 Task: Find connections with filter location Encantado with filter topic #lifecoach with filter profile language Potuguese with filter current company Cognizant with filter school Delhi Public School, Ranchi with filter industry Photography with filter service category Copywriting with filter keywords title Director of First Impressions
Action: Mouse moved to (516, 96)
Screenshot: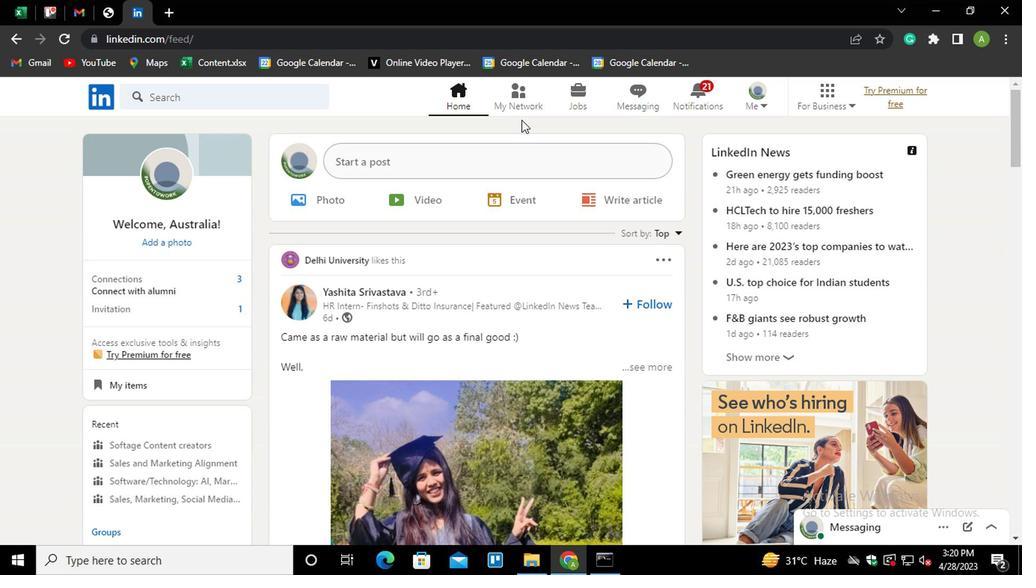 
Action: Mouse pressed left at (516, 96)
Screenshot: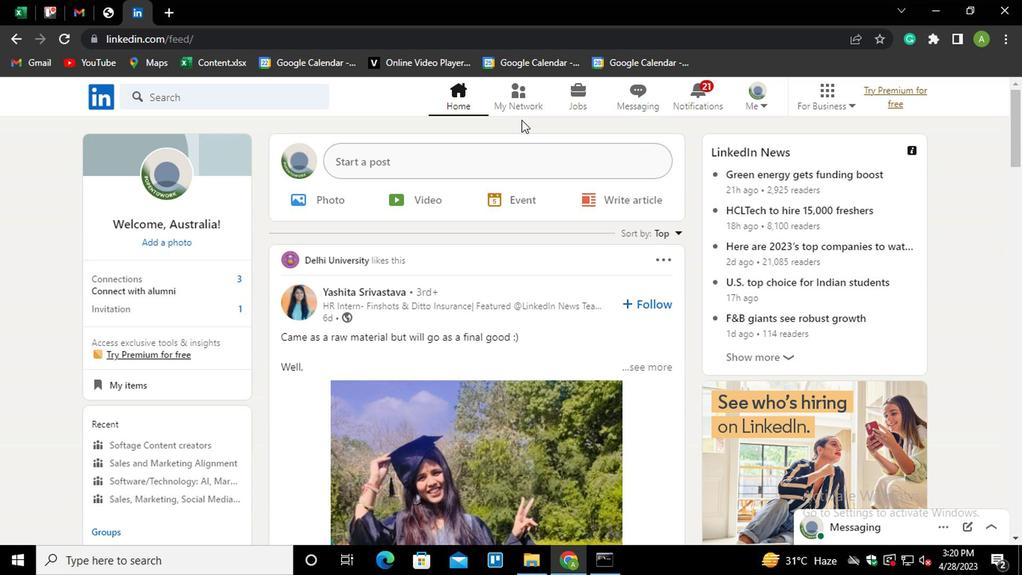 
Action: Mouse moved to (156, 186)
Screenshot: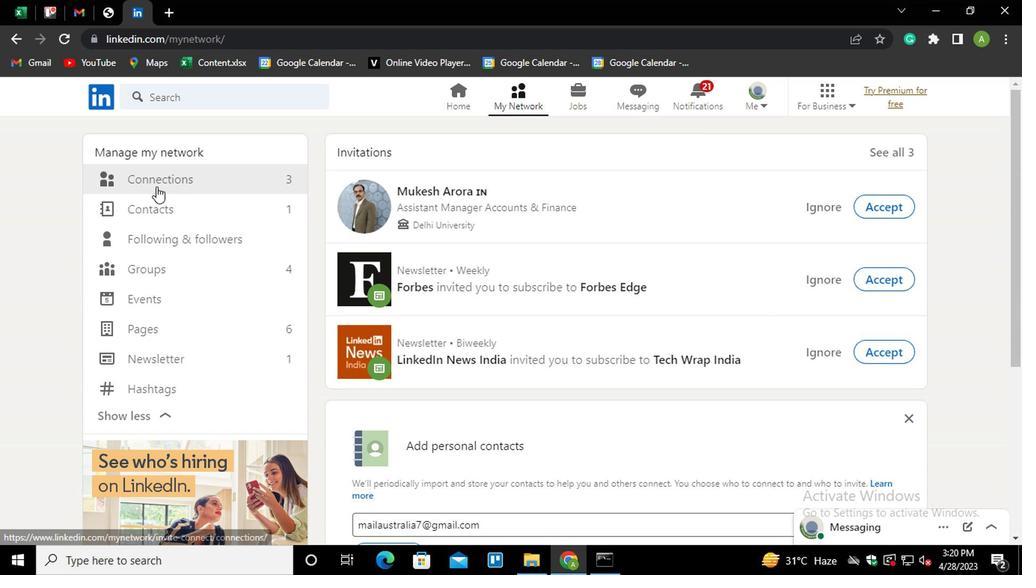 
Action: Mouse pressed left at (156, 186)
Screenshot: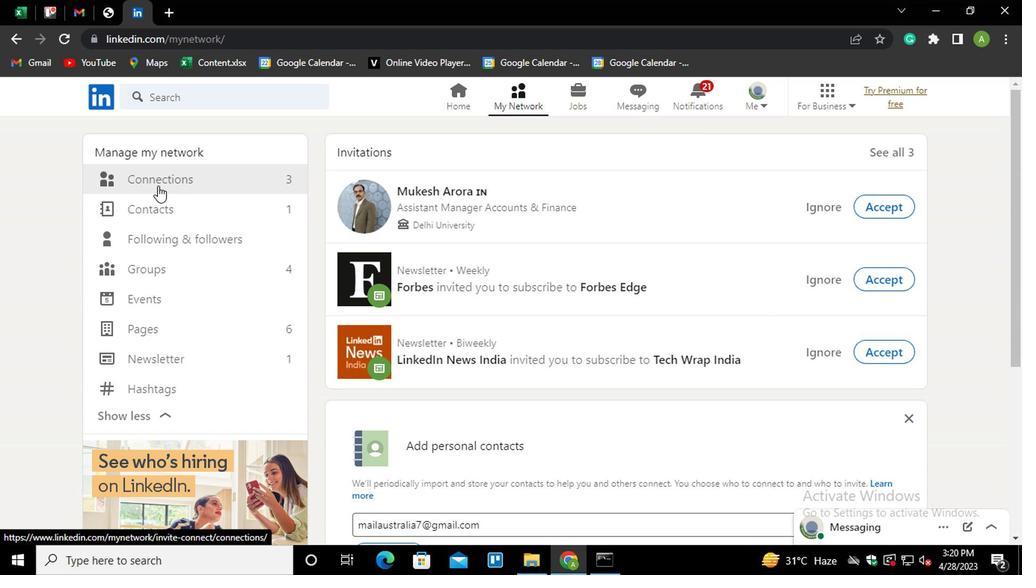
Action: Mouse moved to (639, 184)
Screenshot: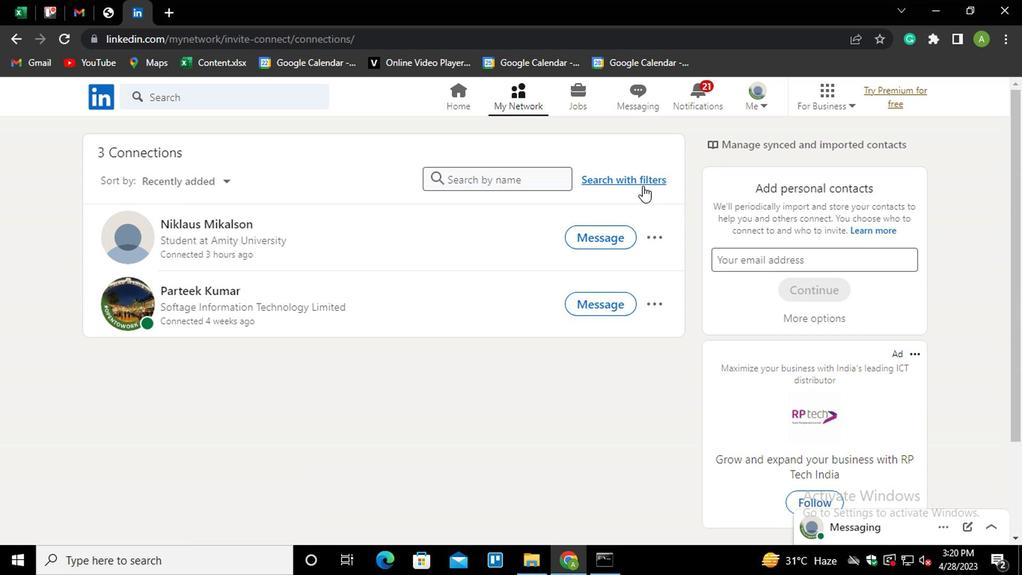 
Action: Mouse pressed left at (639, 184)
Screenshot: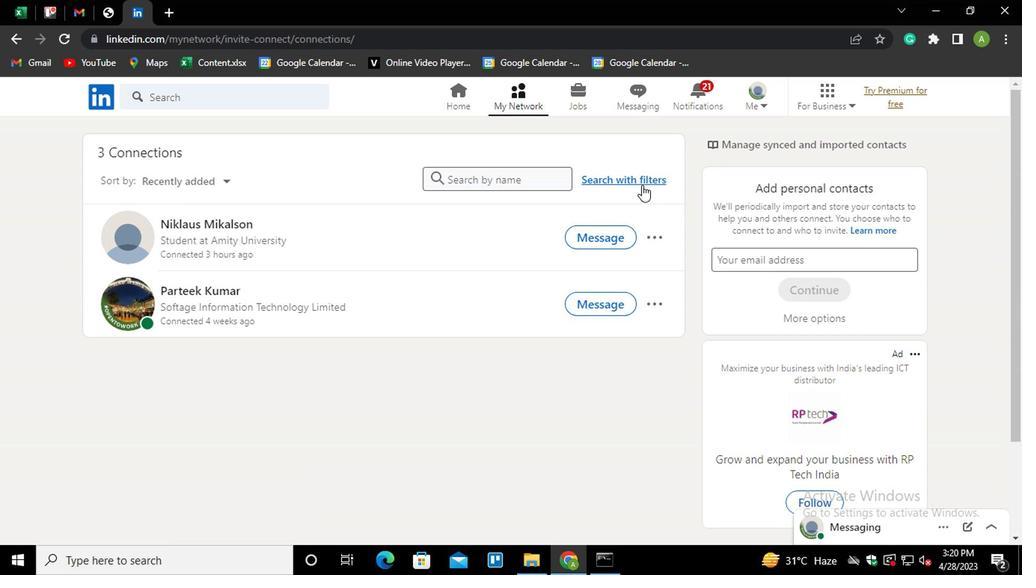 
Action: Mouse moved to (553, 138)
Screenshot: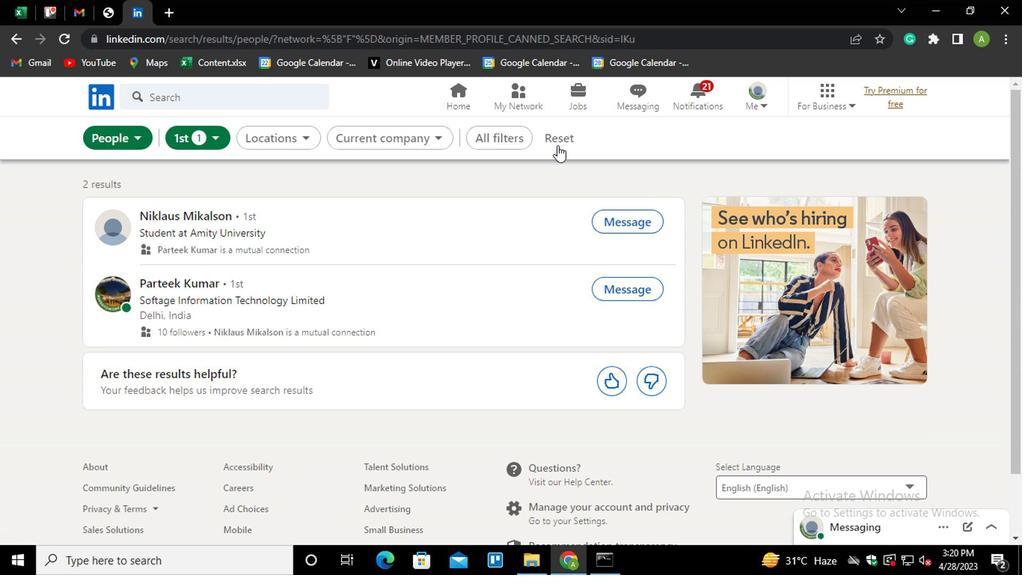 
Action: Mouse pressed left at (553, 138)
Screenshot: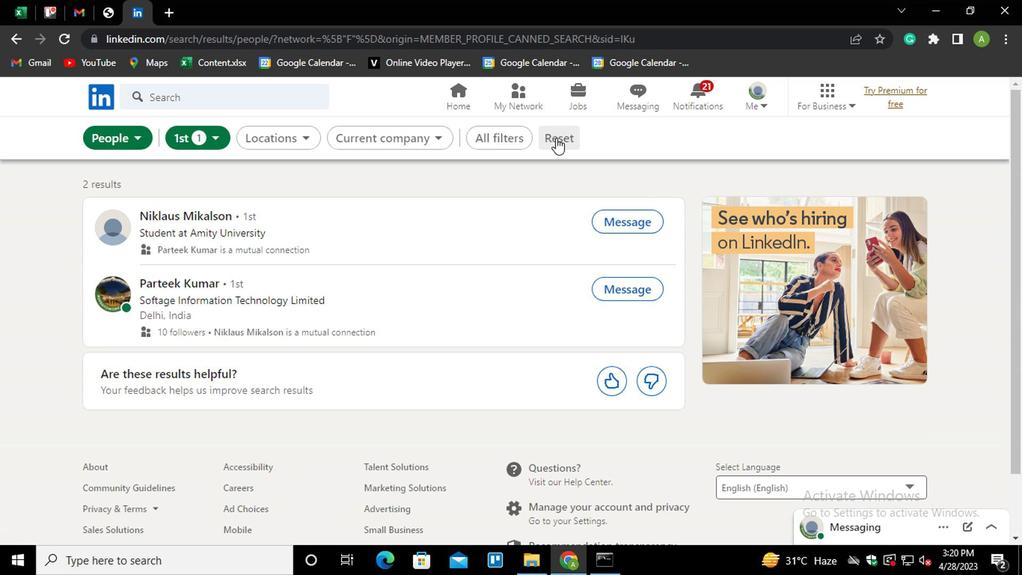 
Action: Mouse moved to (537, 141)
Screenshot: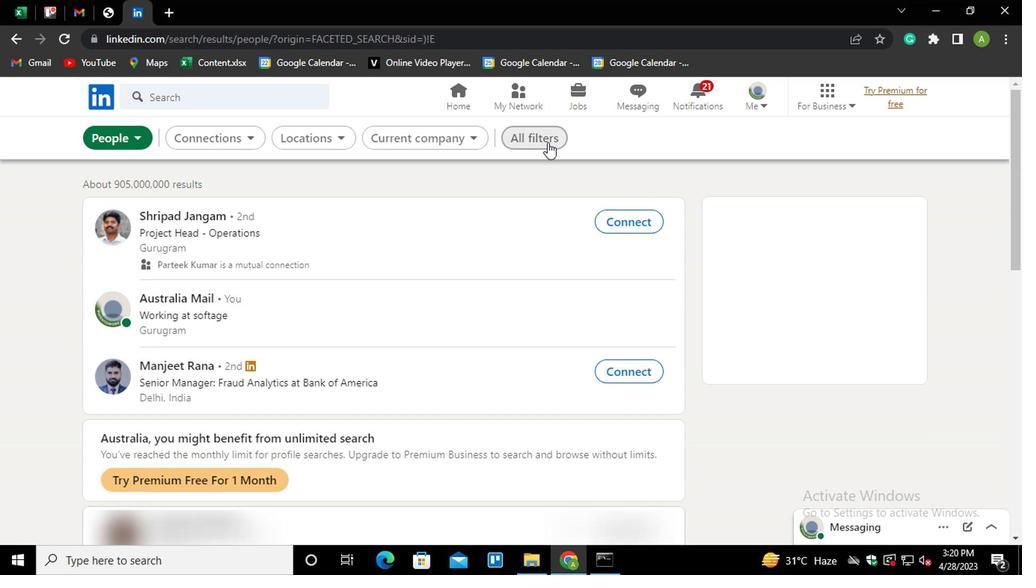 
Action: Mouse pressed left at (537, 141)
Screenshot: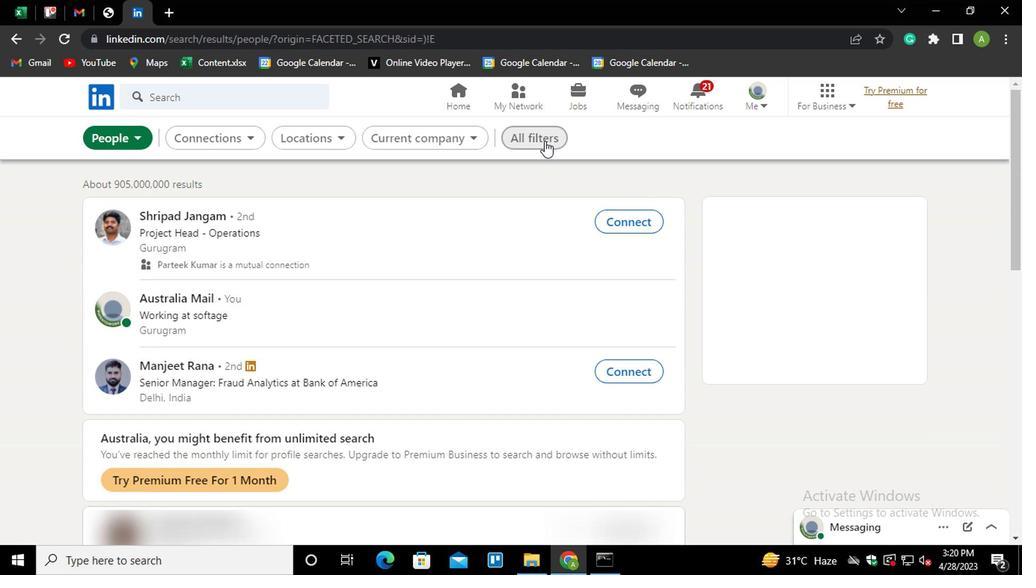 
Action: Mouse moved to (741, 283)
Screenshot: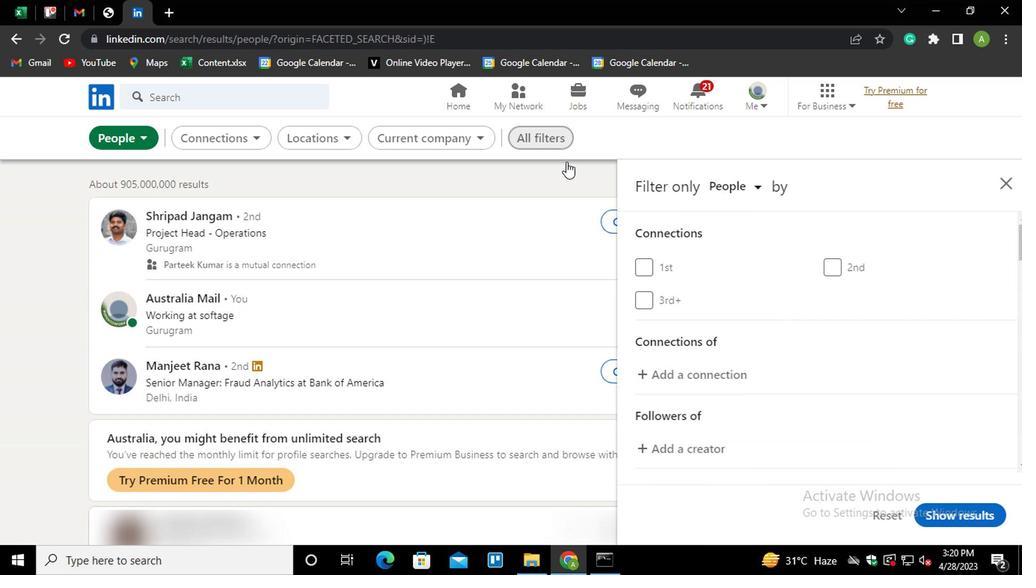 
Action: Mouse scrolled (741, 283) with delta (0, 0)
Screenshot: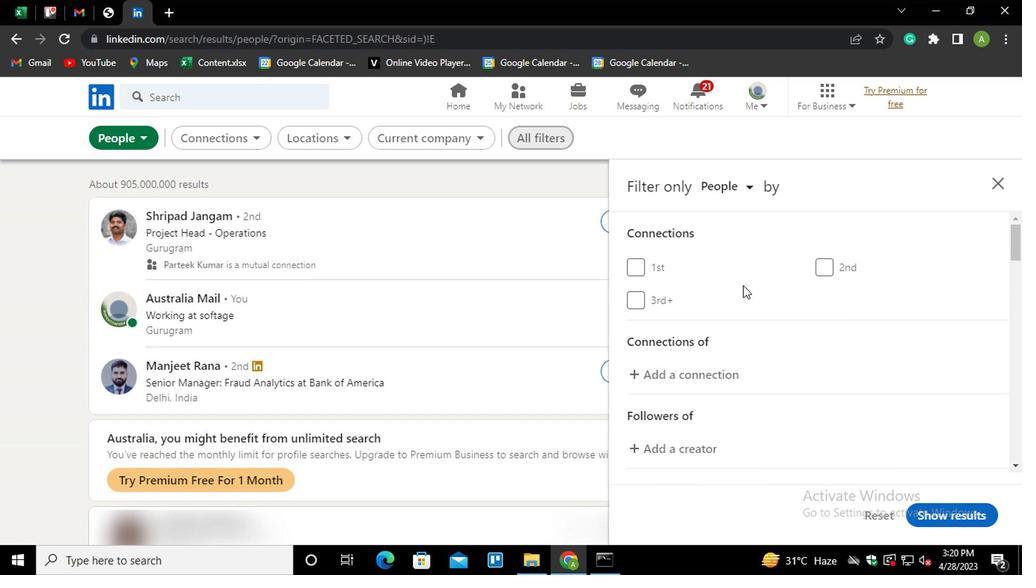 
Action: Mouse scrolled (741, 283) with delta (0, 0)
Screenshot: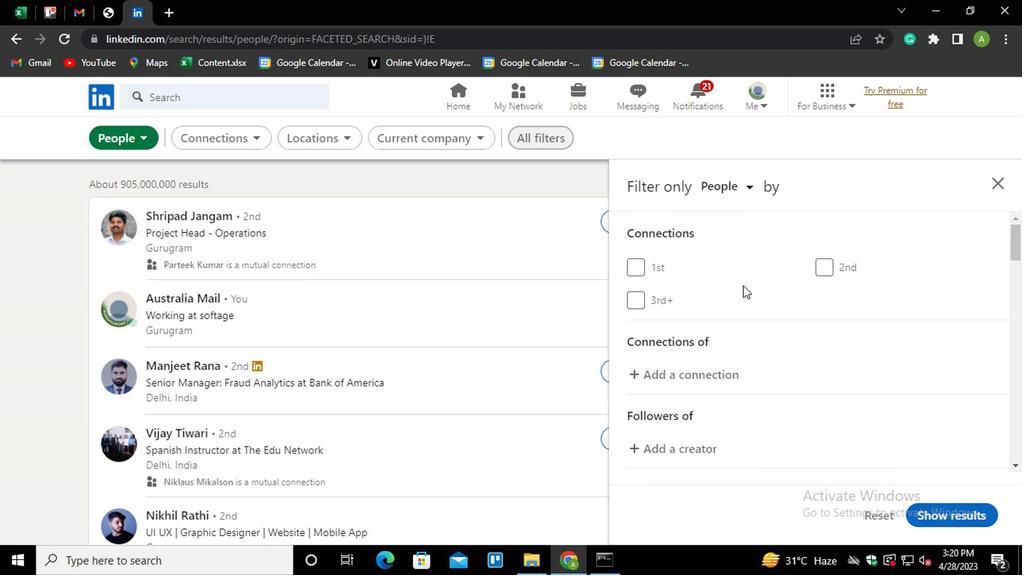 
Action: Mouse scrolled (741, 283) with delta (0, 0)
Screenshot: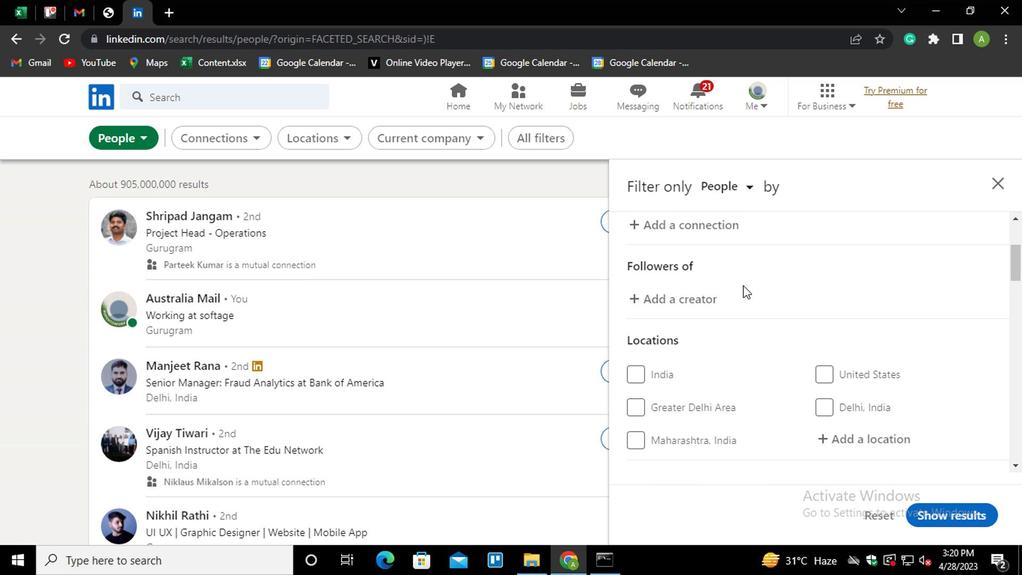
Action: Mouse moved to (835, 357)
Screenshot: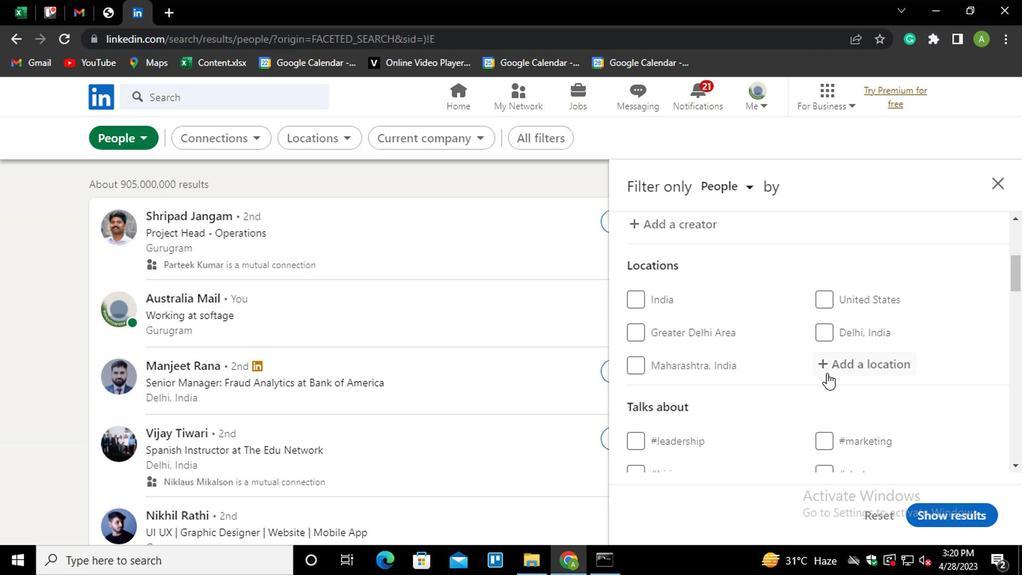
Action: Mouse pressed left at (835, 357)
Screenshot: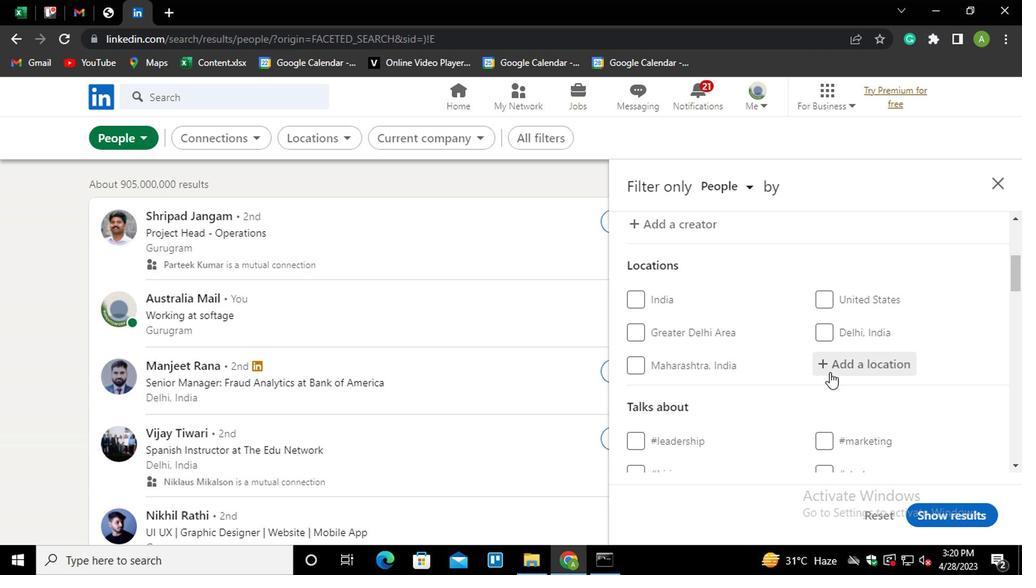 
Action: Key pressed <Key.shift>
Screenshot: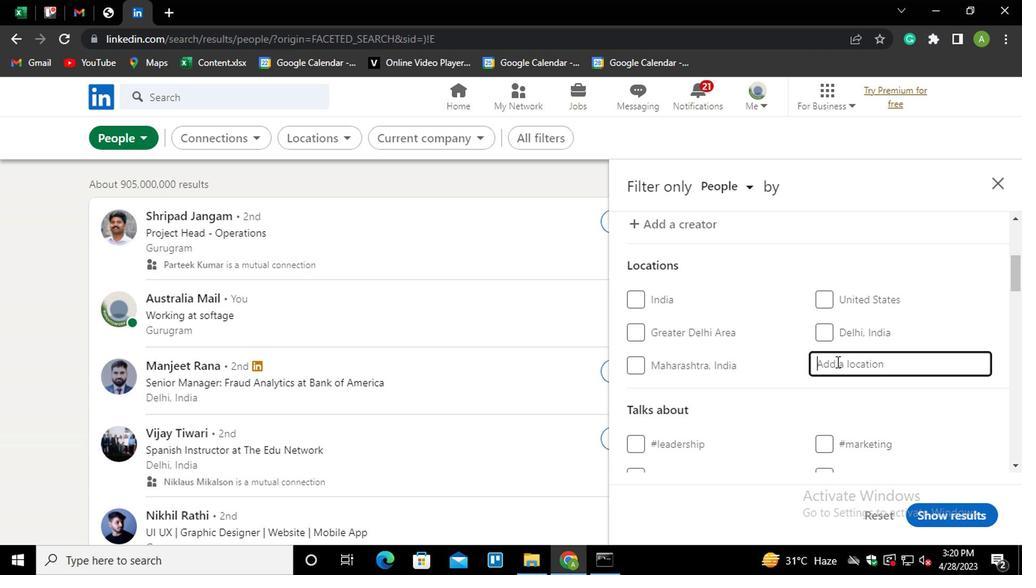 
Action: Mouse moved to (835, 357)
Screenshot: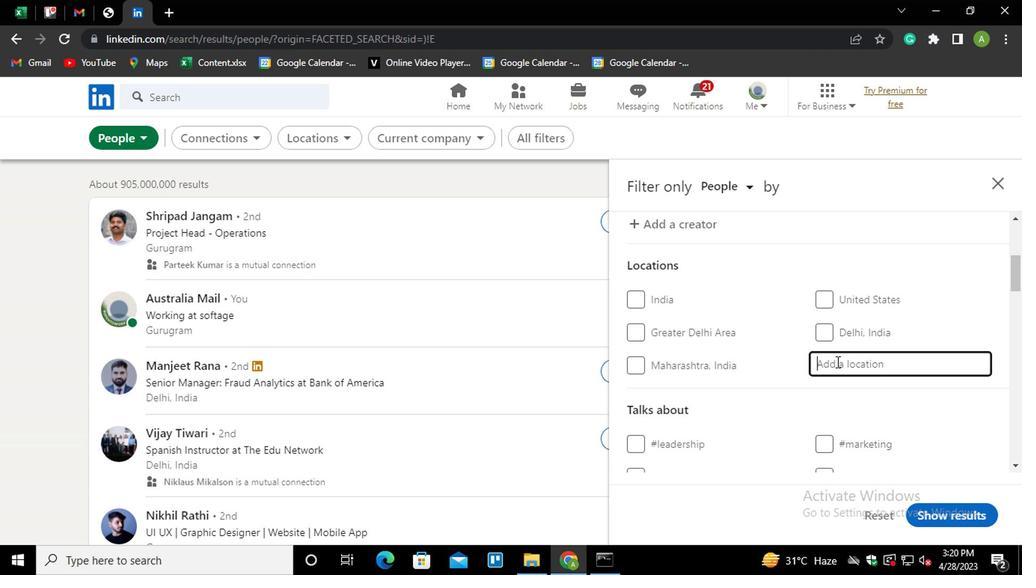 
Action: Key pressed ENCANTADIO<Key.backspace><Key.backspace>O<Key.down><Key.enter>
Screenshot: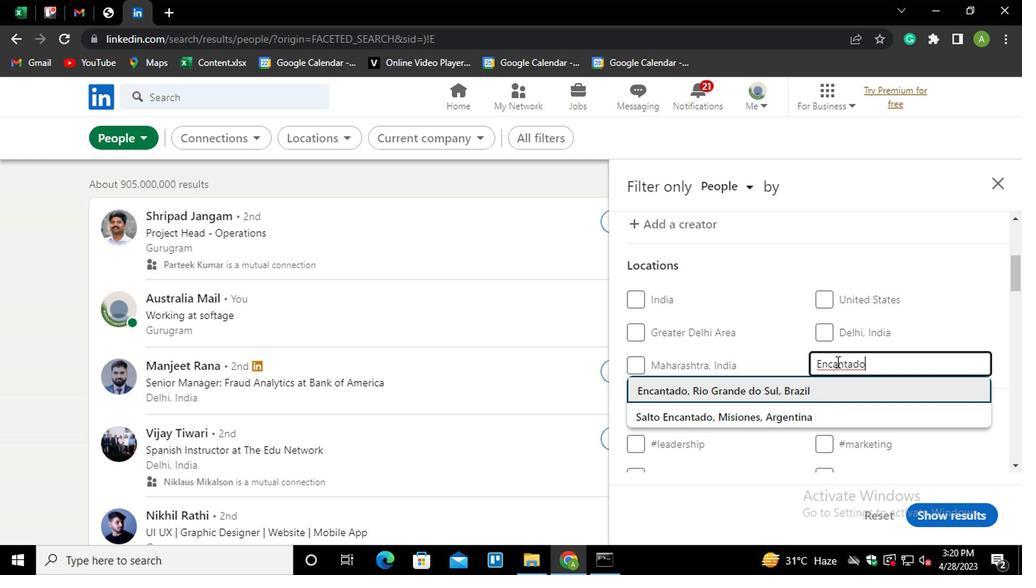 
Action: Mouse scrolled (835, 357) with delta (0, 0)
Screenshot: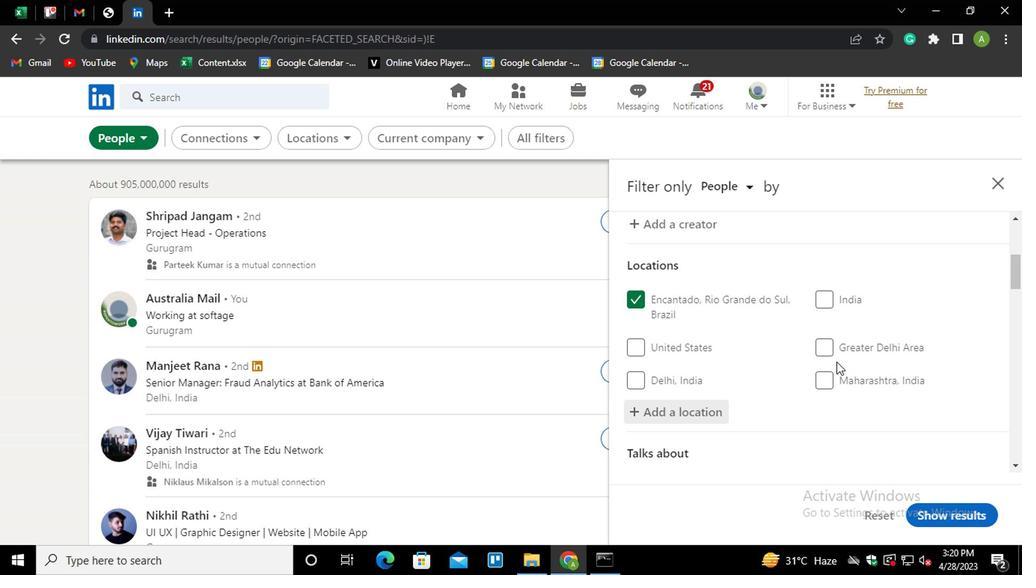 
Action: Mouse scrolled (835, 357) with delta (0, 0)
Screenshot: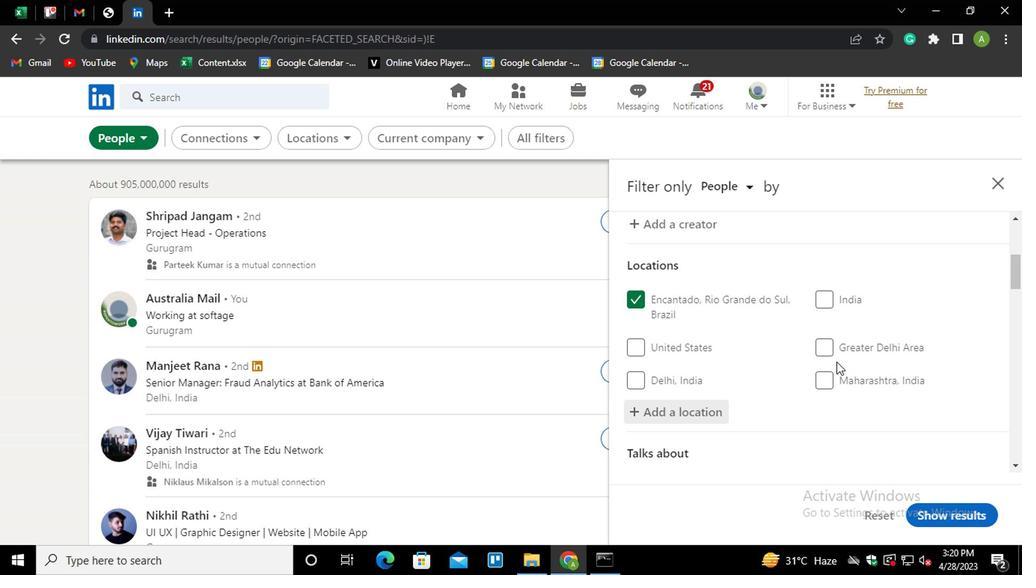 
Action: Mouse moved to (837, 398)
Screenshot: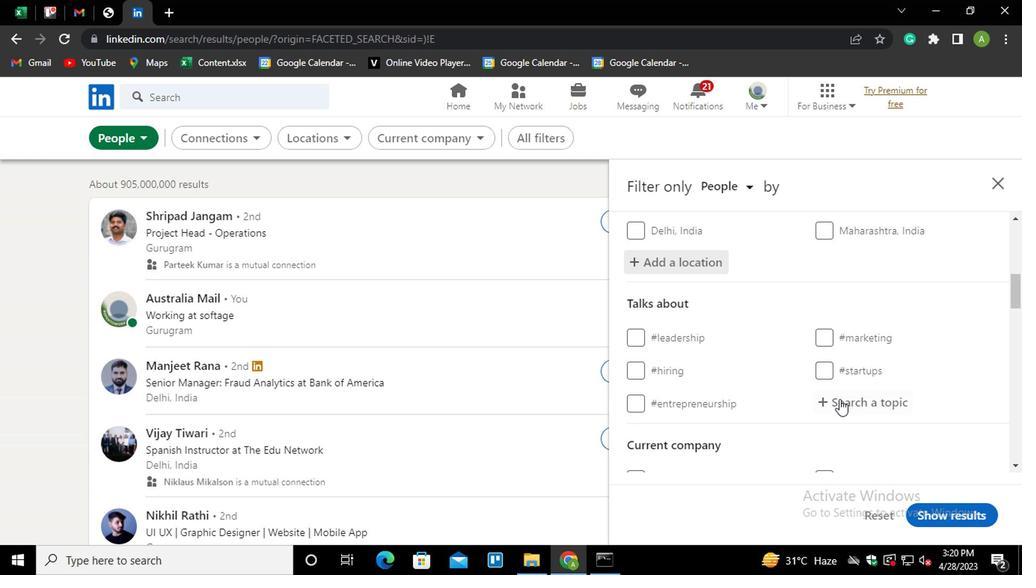
Action: Mouse pressed left at (837, 398)
Screenshot: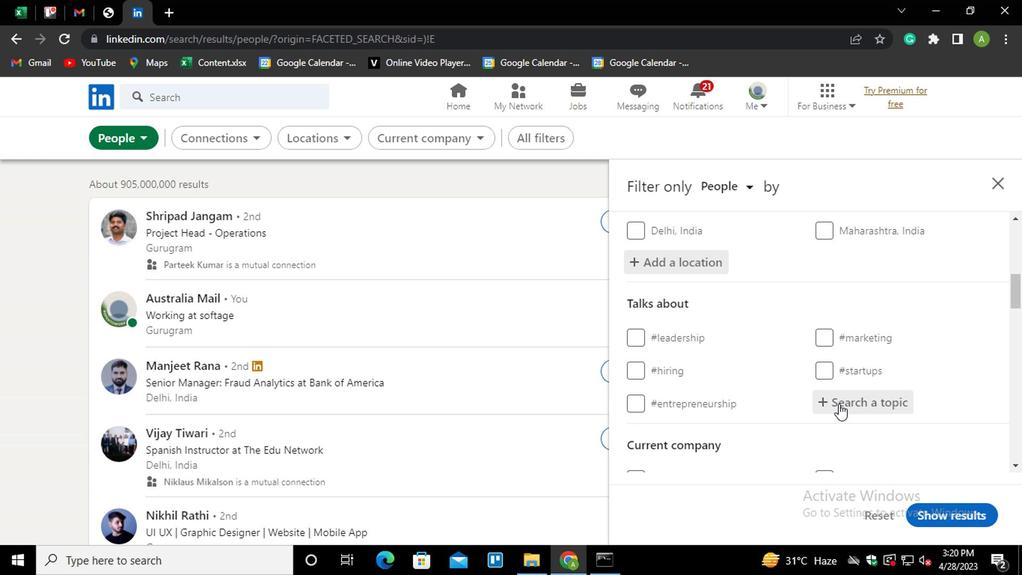 
Action: Mouse moved to (836, 399)
Screenshot: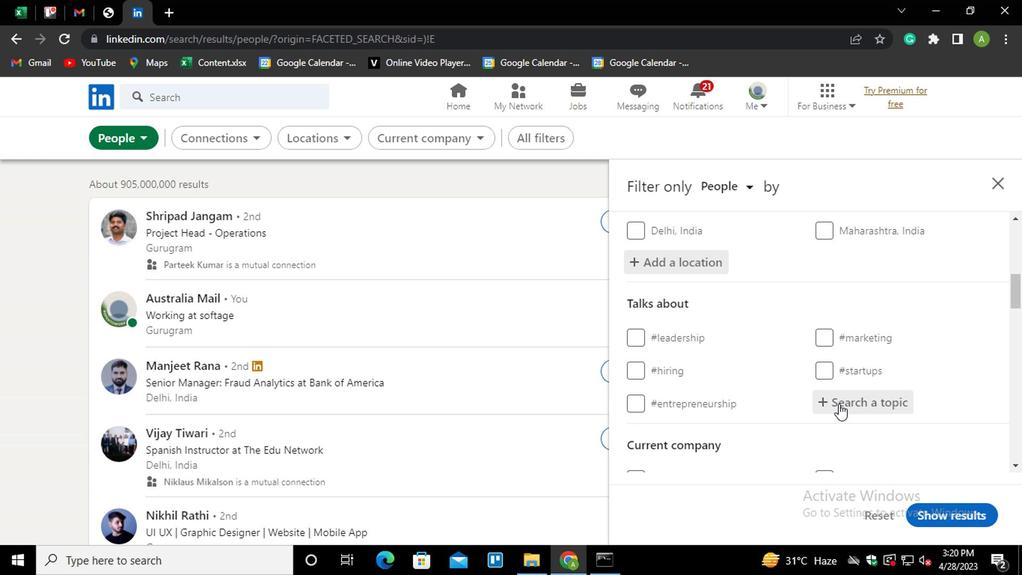 
Action: Key pressed LIFECOACH<Key.down><Key.enter>
Screenshot: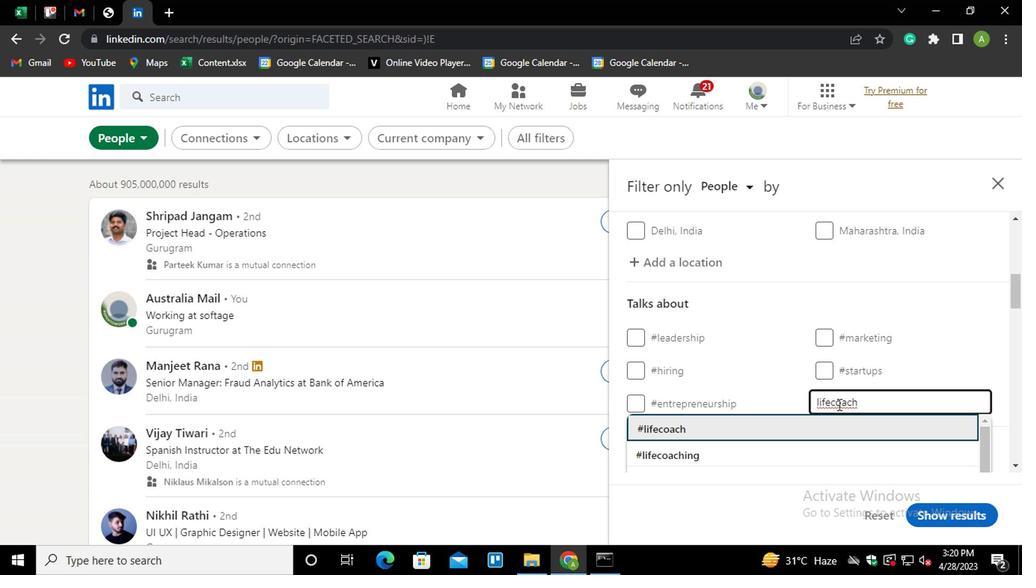 
Action: Mouse scrolled (836, 398) with delta (0, 0)
Screenshot: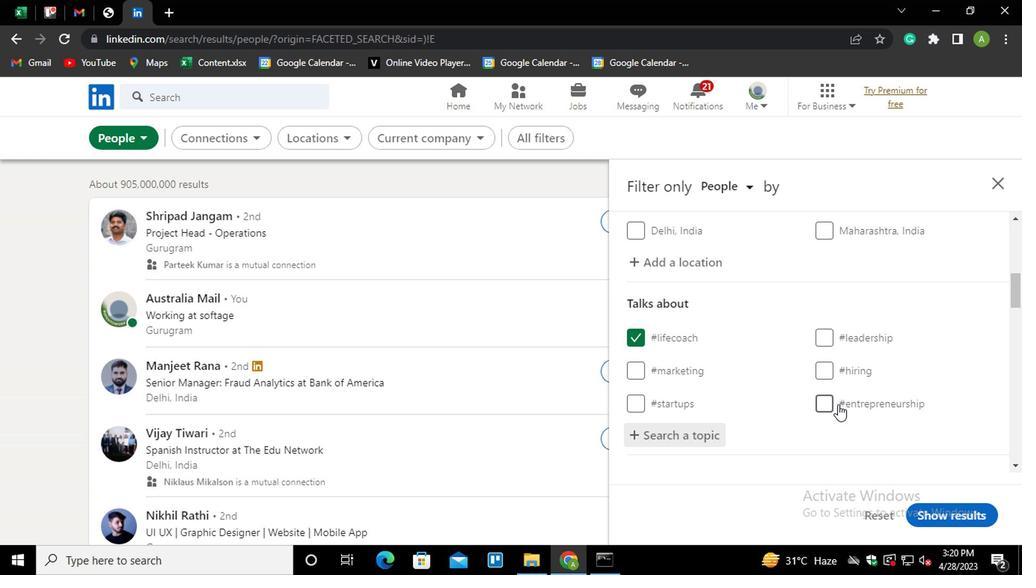 
Action: Mouse scrolled (836, 398) with delta (0, 0)
Screenshot: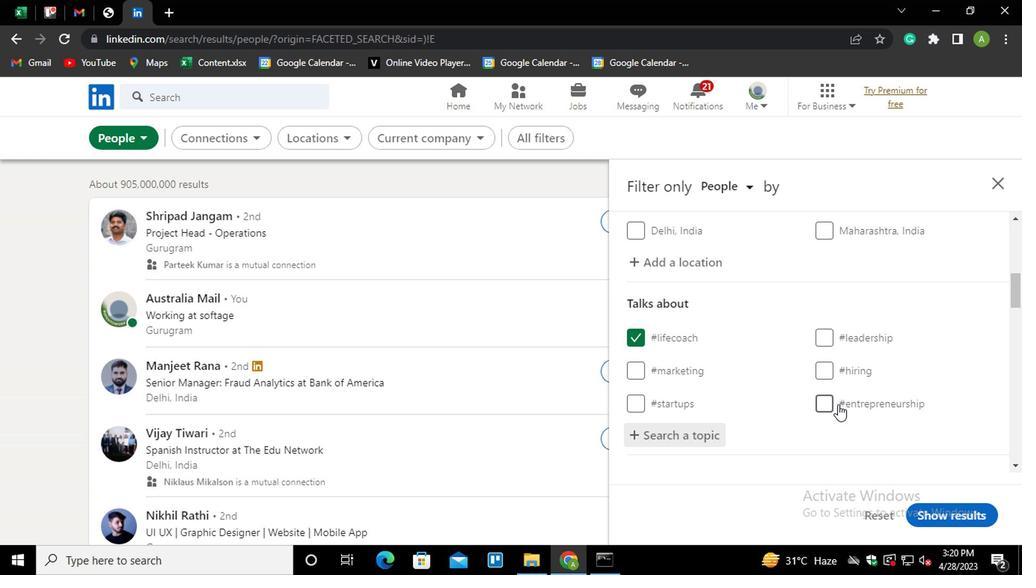 
Action: Mouse scrolled (836, 398) with delta (0, 0)
Screenshot: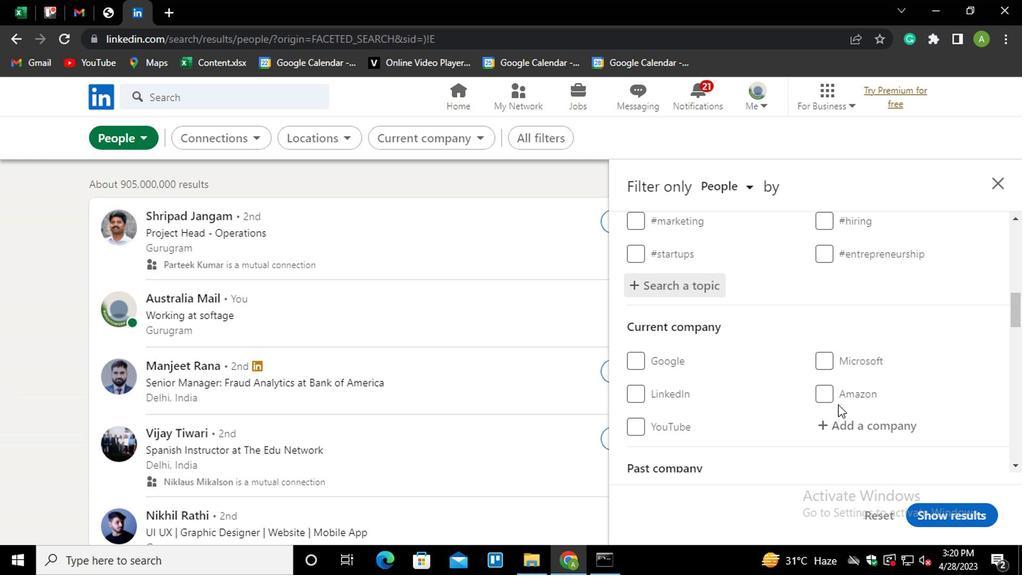 
Action: Mouse moved to (837, 399)
Screenshot: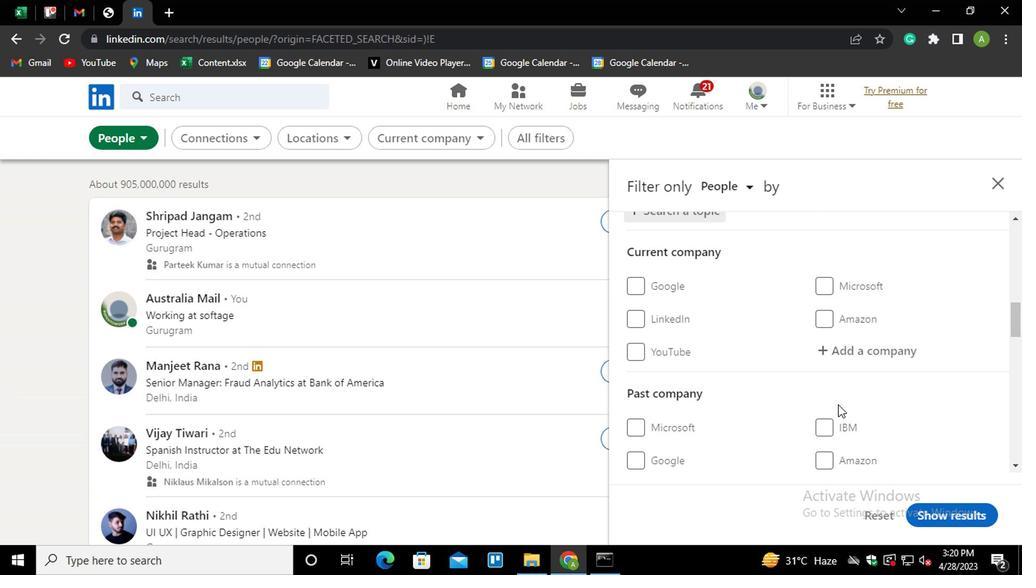 
Action: Mouse scrolled (837, 398) with delta (0, 0)
Screenshot: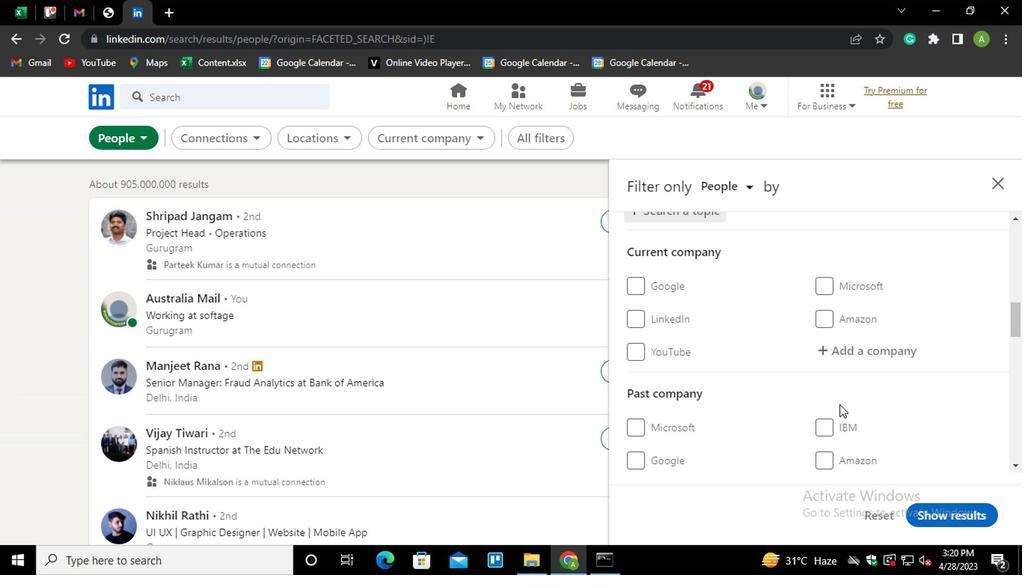 
Action: Mouse scrolled (837, 398) with delta (0, 0)
Screenshot: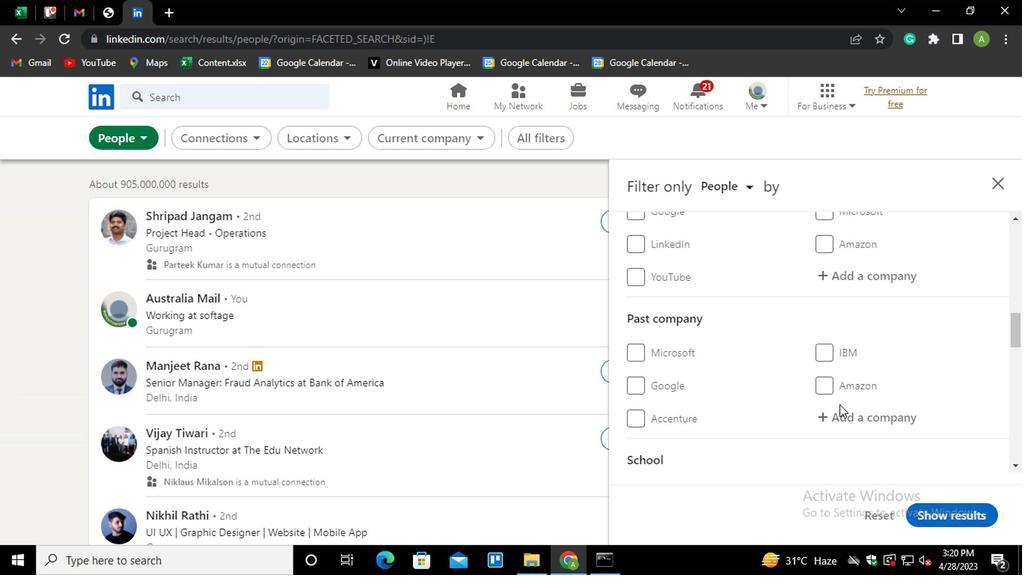 
Action: Mouse scrolled (837, 398) with delta (0, 0)
Screenshot: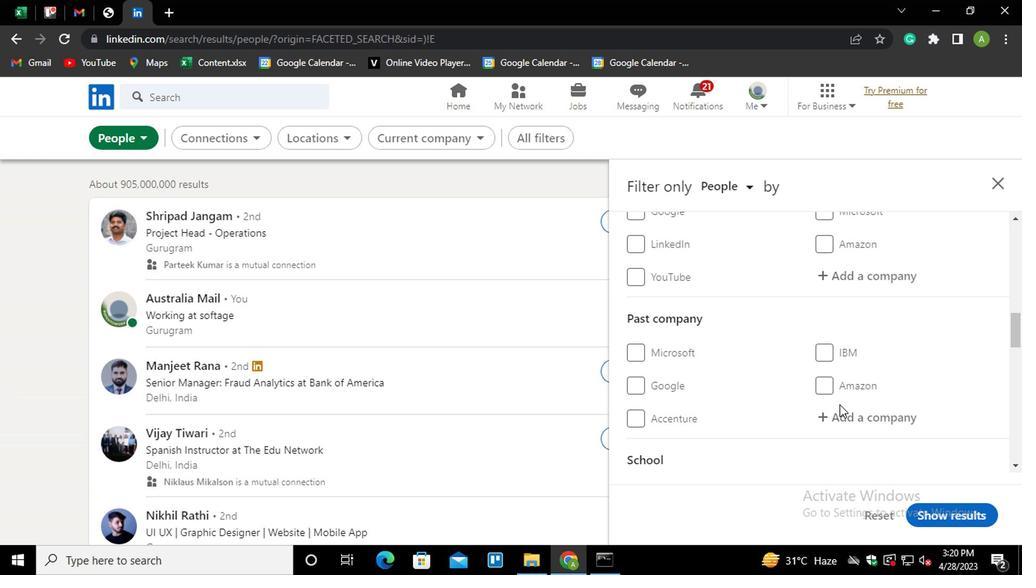 
Action: Mouse scrolled (837, 398) with delta (0, 0)
Screenshot: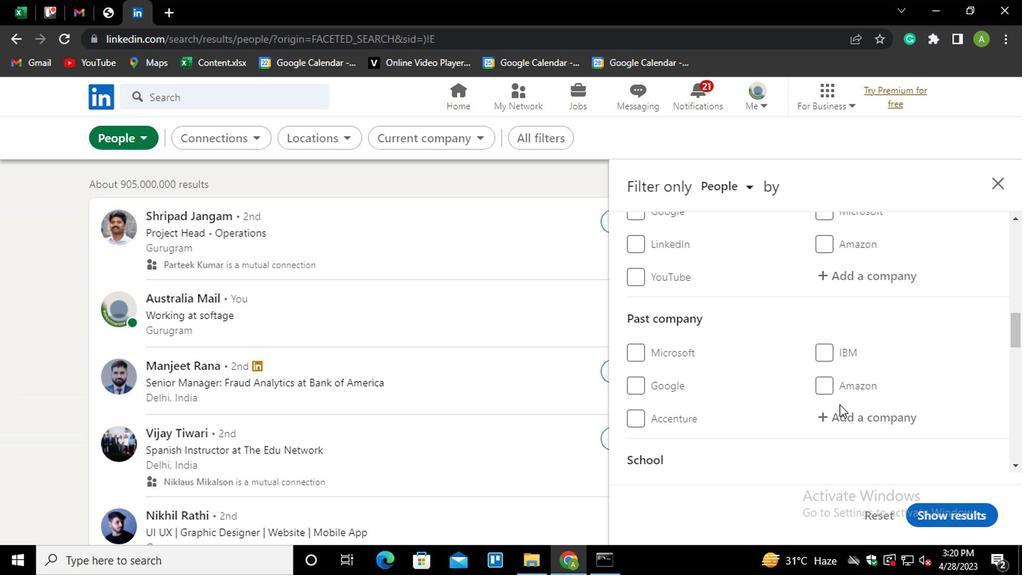 
Action: Mouse scrolled (837, 398) with delta (0, 0)
Screenshot: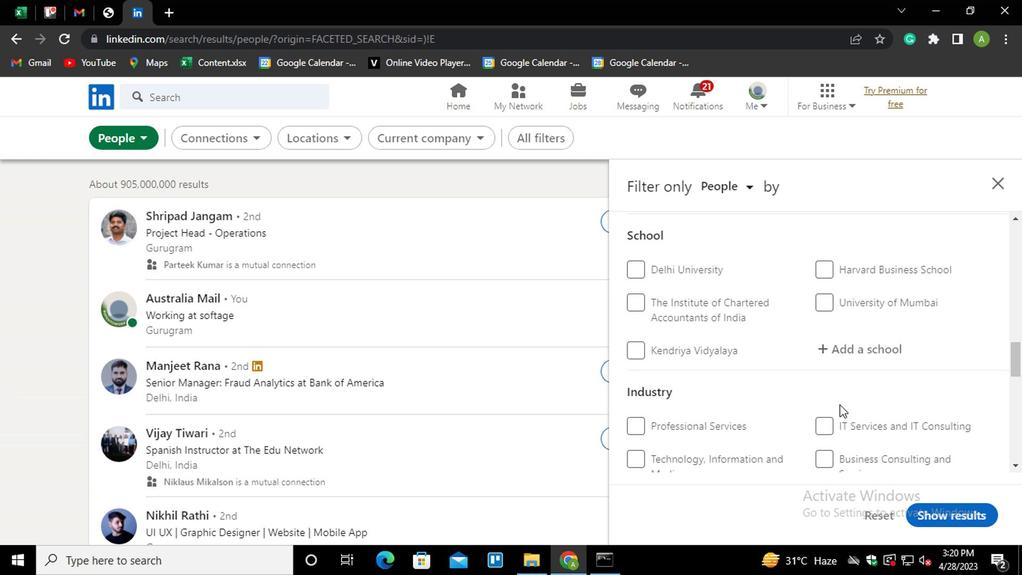 
Action: Mouse scrolled (837, 398) with delta (0, 0)
Screenshot: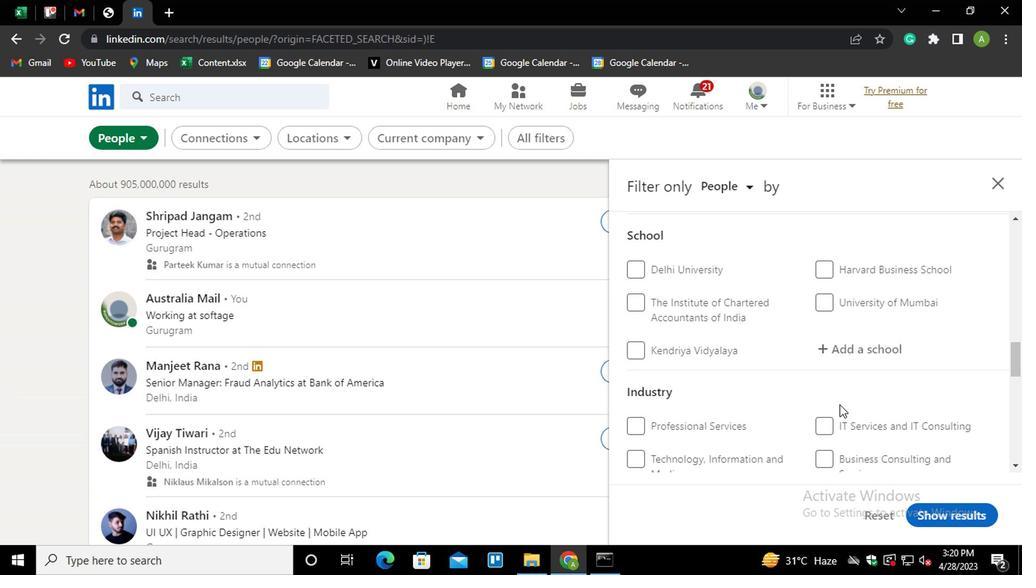 
Action: Mouse scrolled (837, 398) with delta (0, 0)
Screenshot: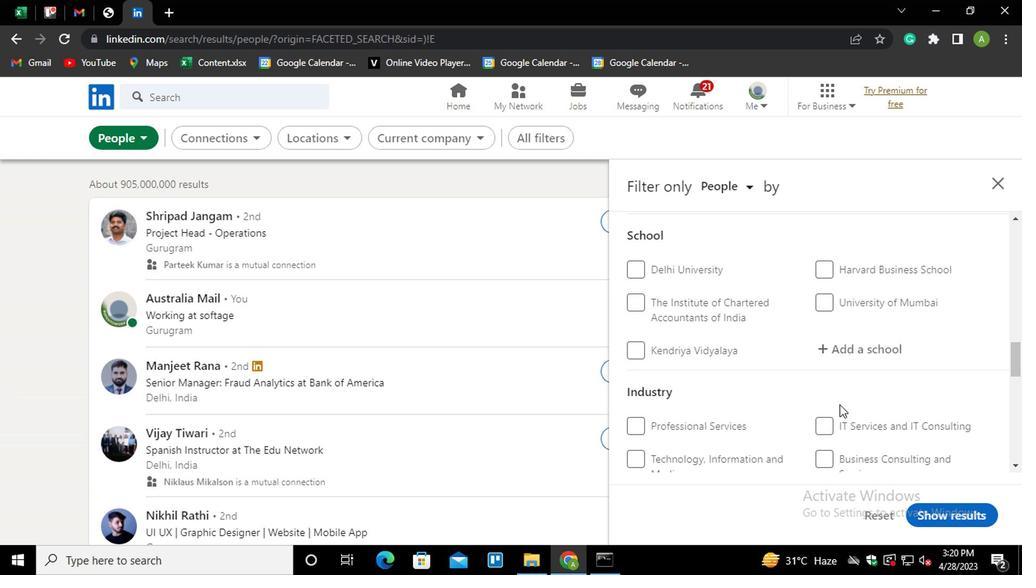 
Action: Mouse scrolled (837, 398) with delta (0, 0)
Screenshot: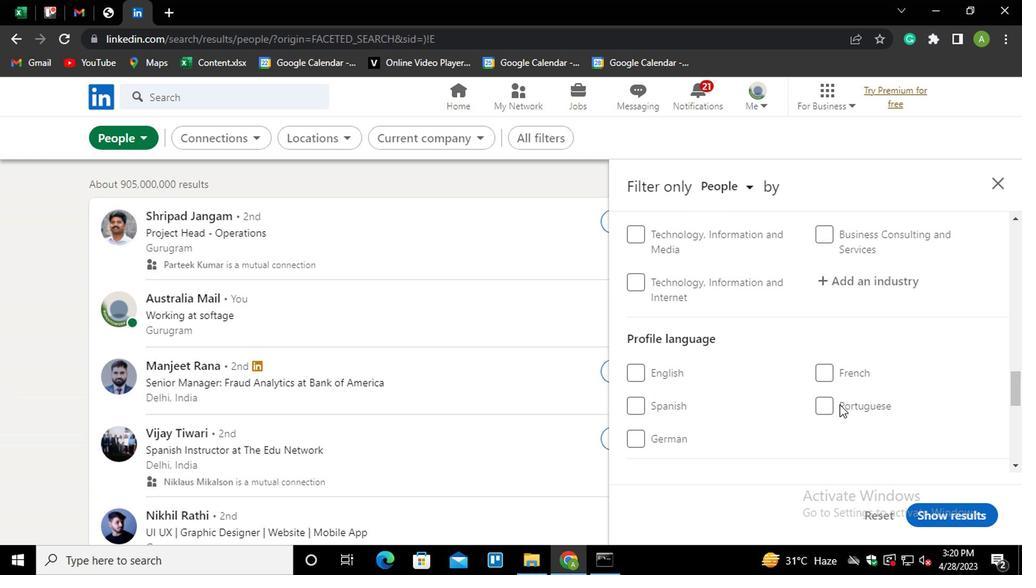 
Action: Mouse moved to (820, 331)
Screenshot: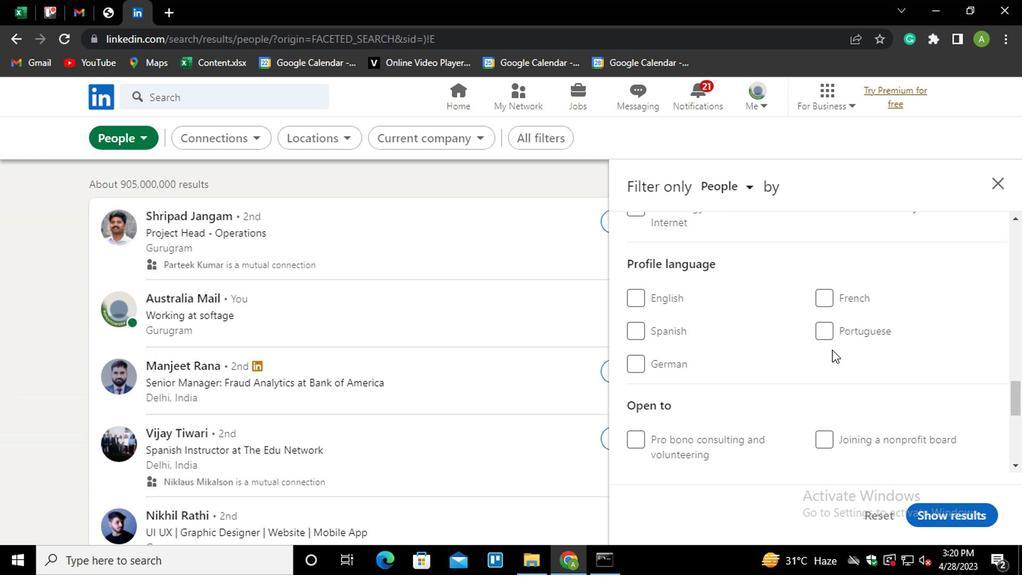 
Action: Mouse pressed left at (820, 331)
Screenshot: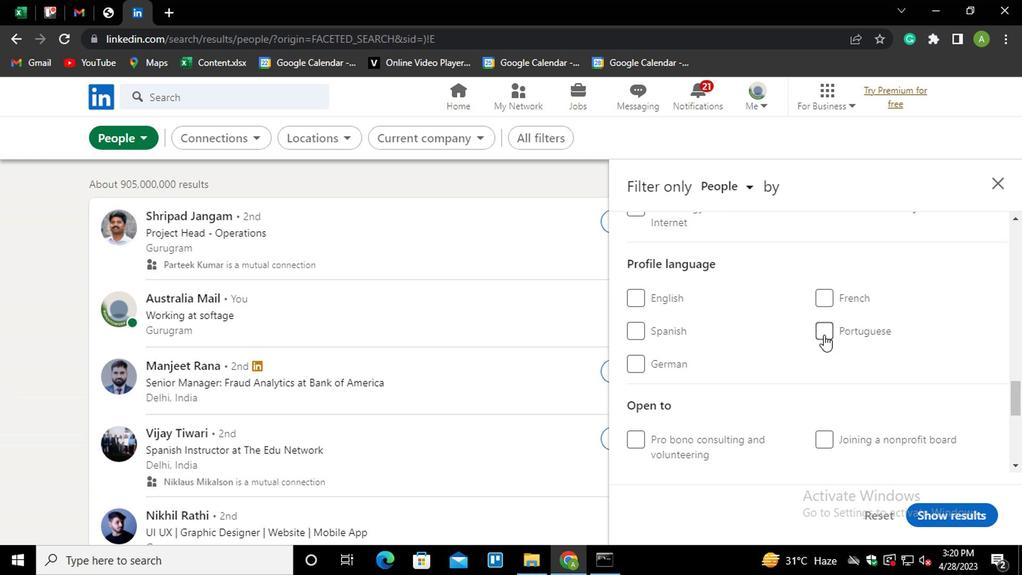 
Action: Mouse moved to (857, 362)
Screenshot: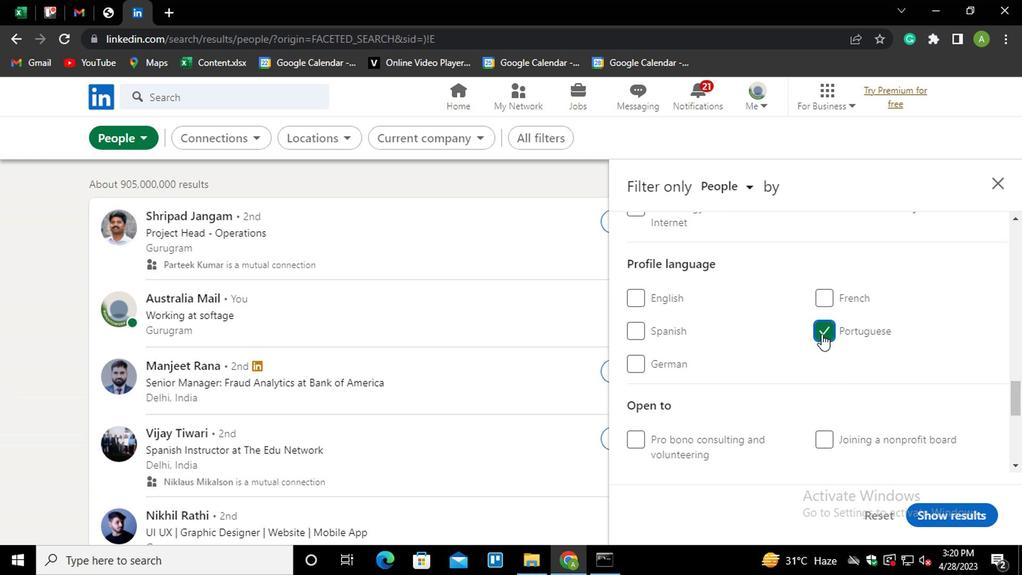 
Action: Mouse scrolled (857, 363) with delta (0, 0)
Screenshot: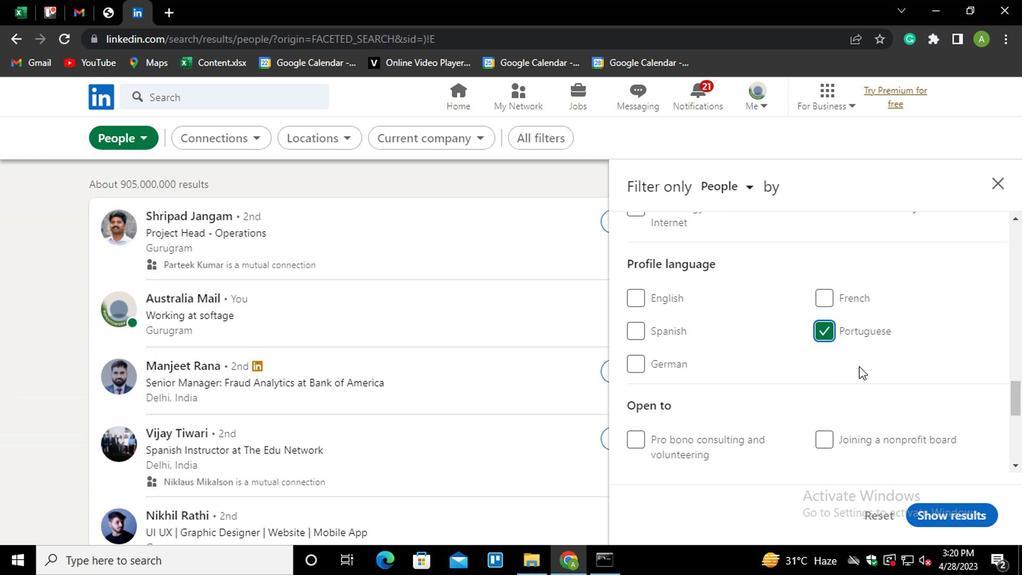 
Action: Mouse scrolled (857, 363) with delta (0, 0)
Screenshot: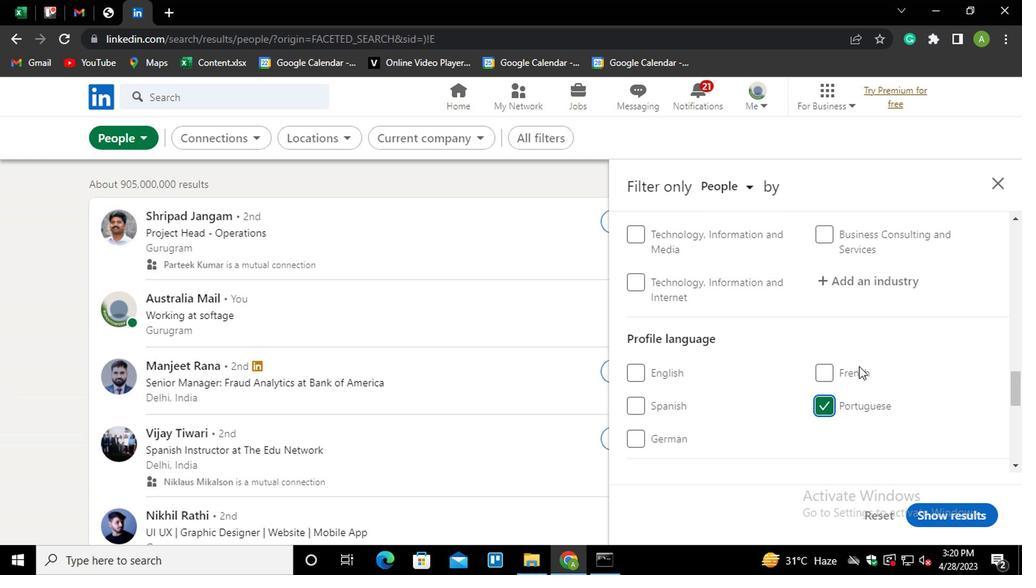 
Action: Mouse scrolled (857, 363) with delta (0, 0)
Screenshot: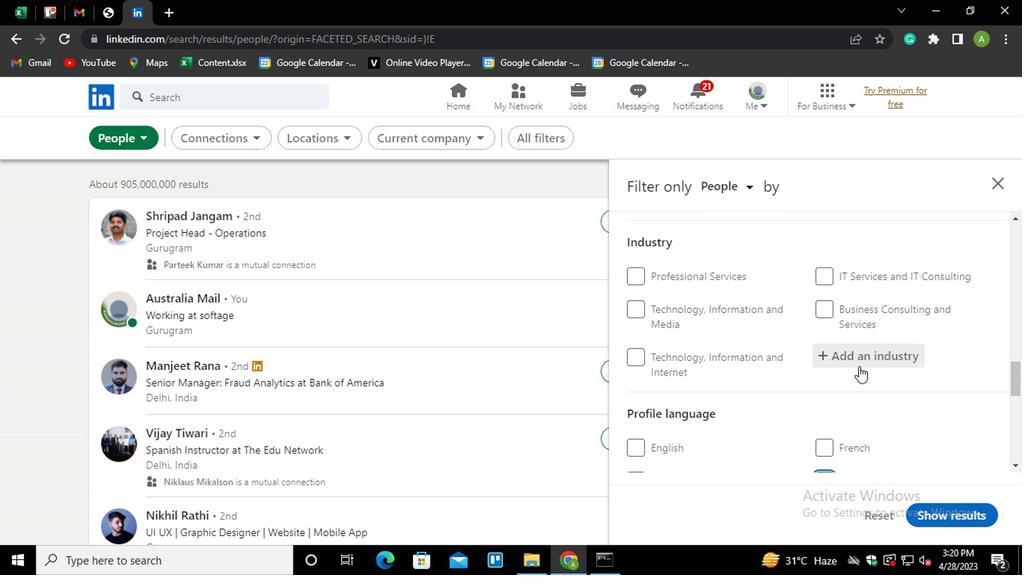 
Action: Mouse scrolled (857, 363) with delta (0, 0)
Screenshot: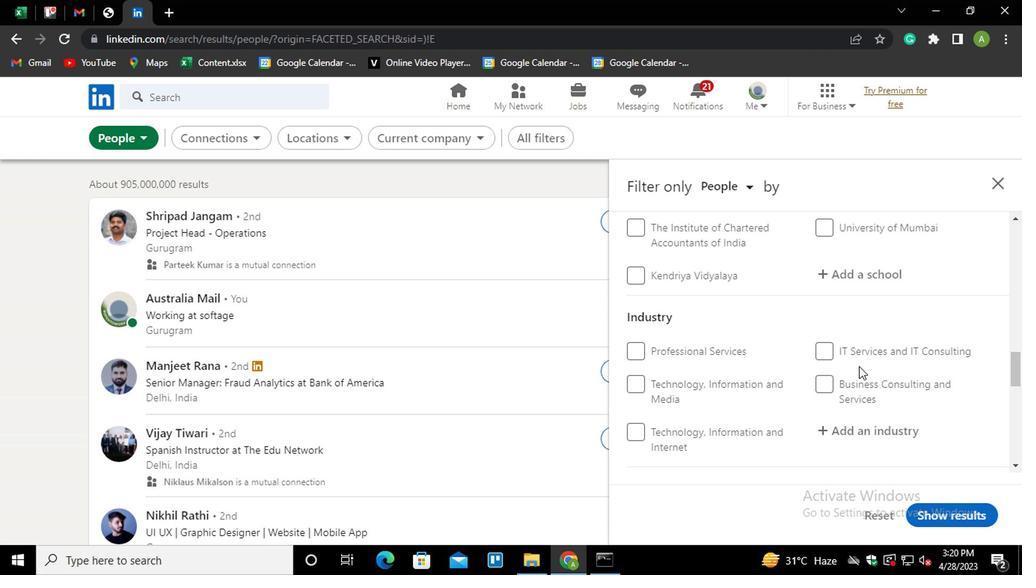 
Action: Mouse scrolled (857, 363) with delta (0, 0)
Screenshot: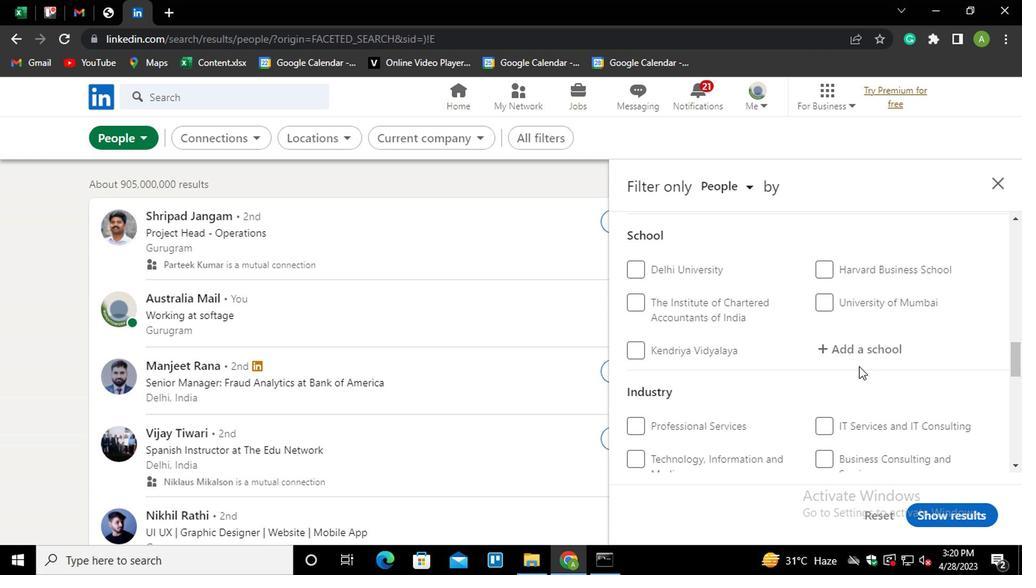 
Action: Mouse scrolled (857, 363) with delta (0, 0)
Screenshot: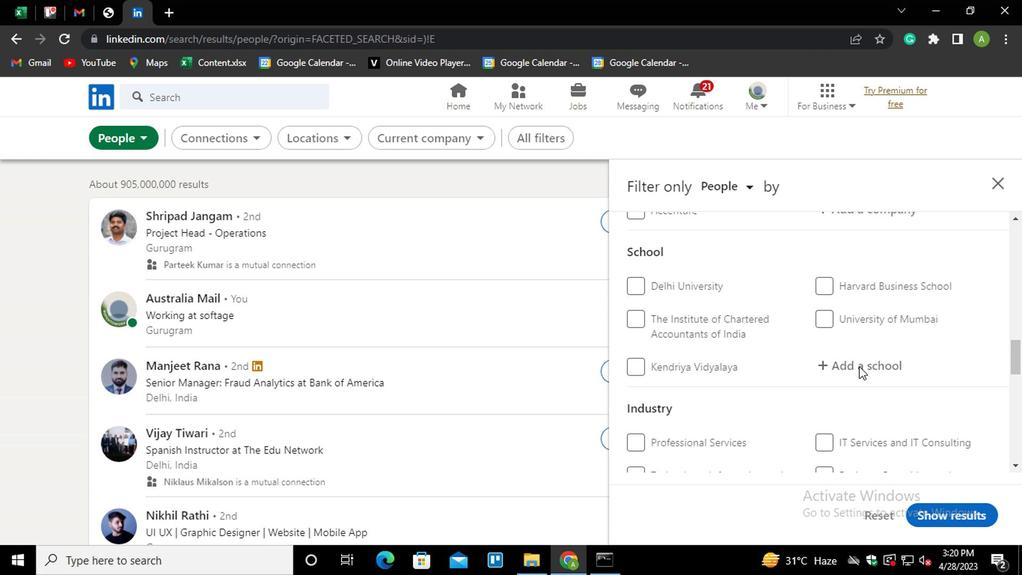 
Action: Mouse scrolled (857, 363) with delta (0, 0)
Screenshot: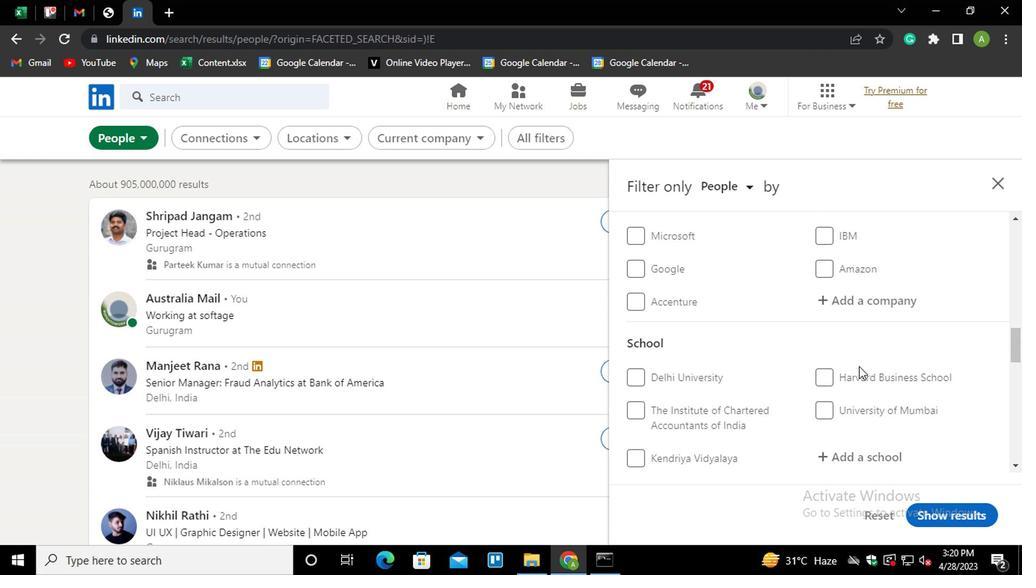 
Action: Mouse scrolled (857, 363) with delta (0, 0)
Screenshot: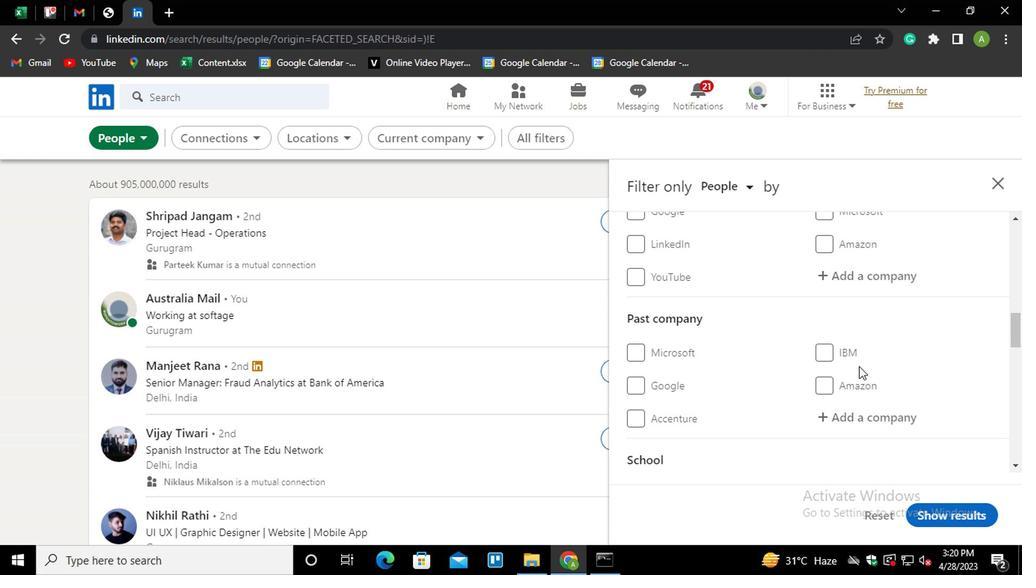 
Action: Mouse moved to (851, 348)
Screenshot: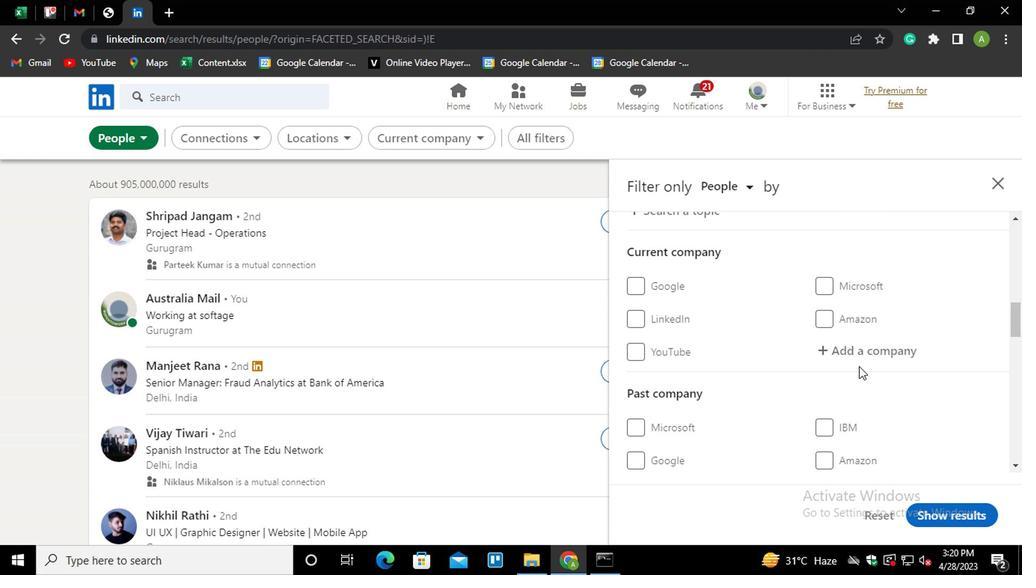 
Action: Mouse pressed left at (851, 348)
Screenshot: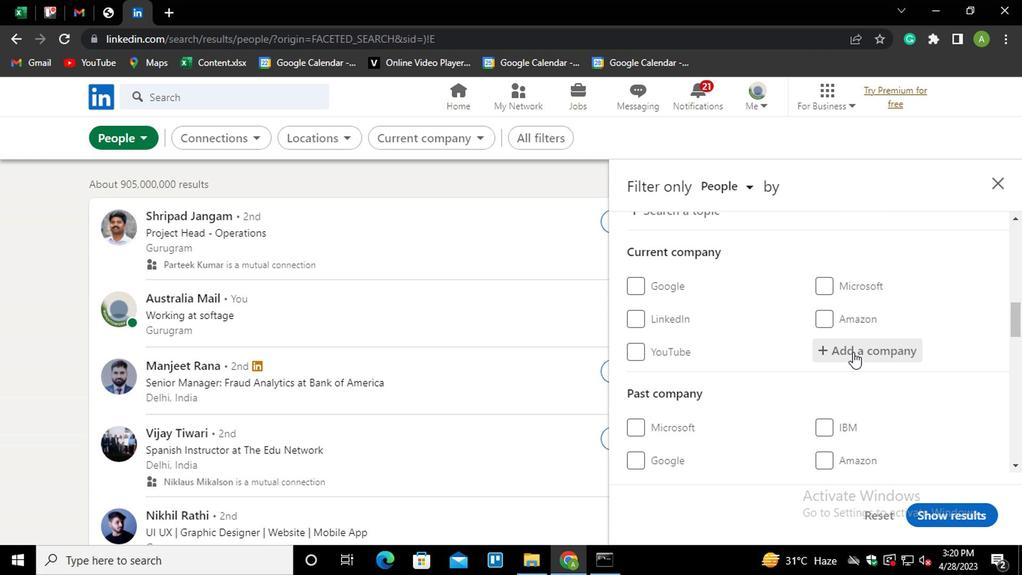 
Action: Key pressed <Key.shift>COGNI<Key.down><Key.enter>
Screenshot: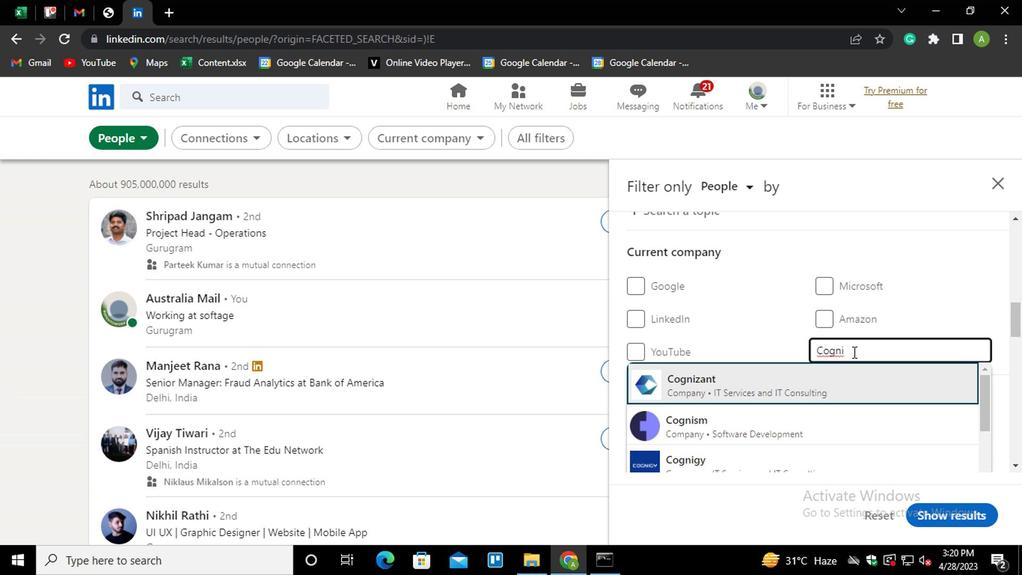 
Action: Mouse scrolled (851, 347) with delta (0, -1)
Screenshot: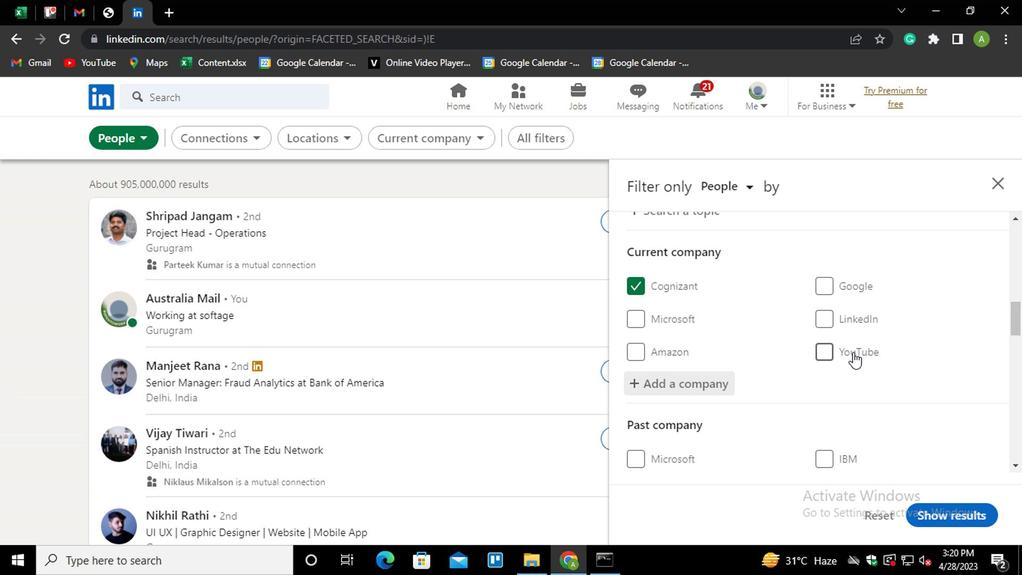 
Action: Mouse scrolled (851, 347) with delta (0, -1)
Screenshot: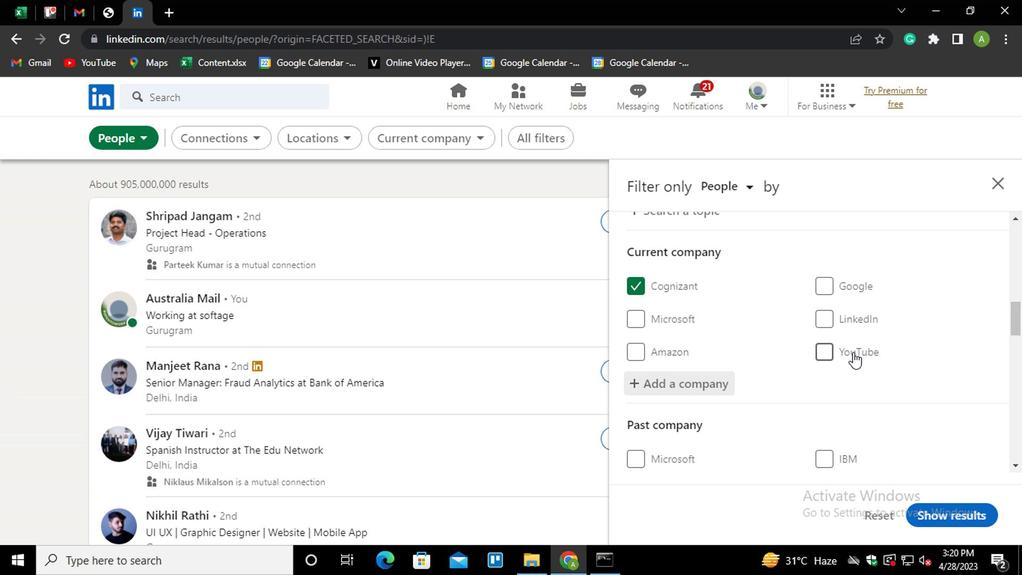 
Action: Mouse scrolled (851, 347) with delta (0, -1)
Screenshot: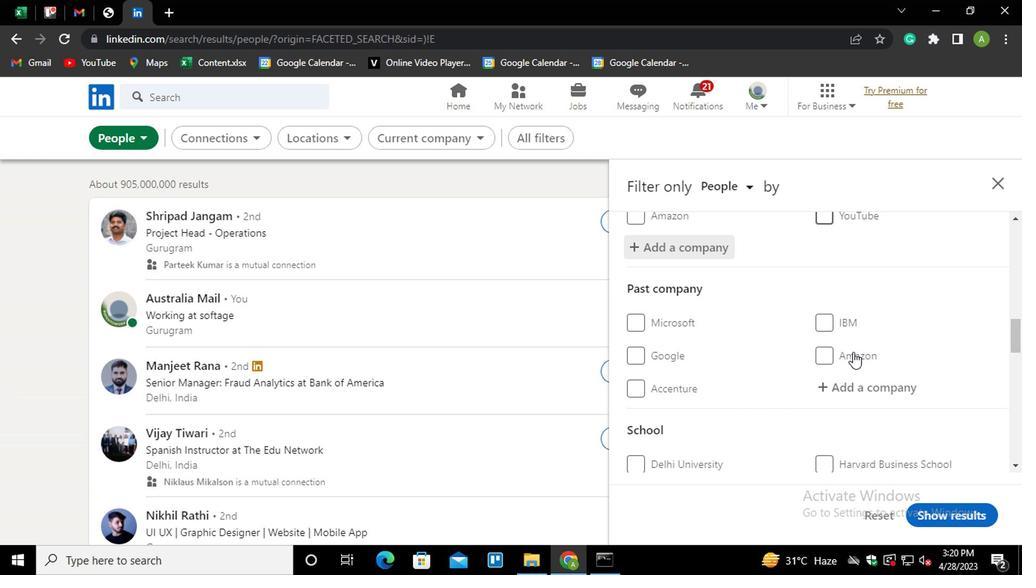 
Action: Mouse scrolled (851, 347) with delta (0, -1)
Screenshot: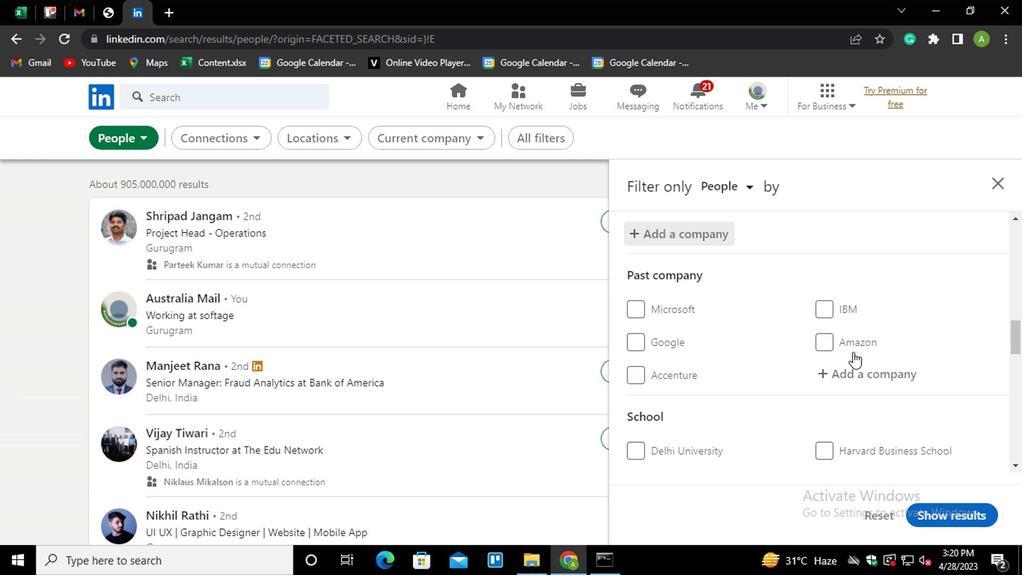 
Action: Mouse moved to (856, 373)
Screenshot: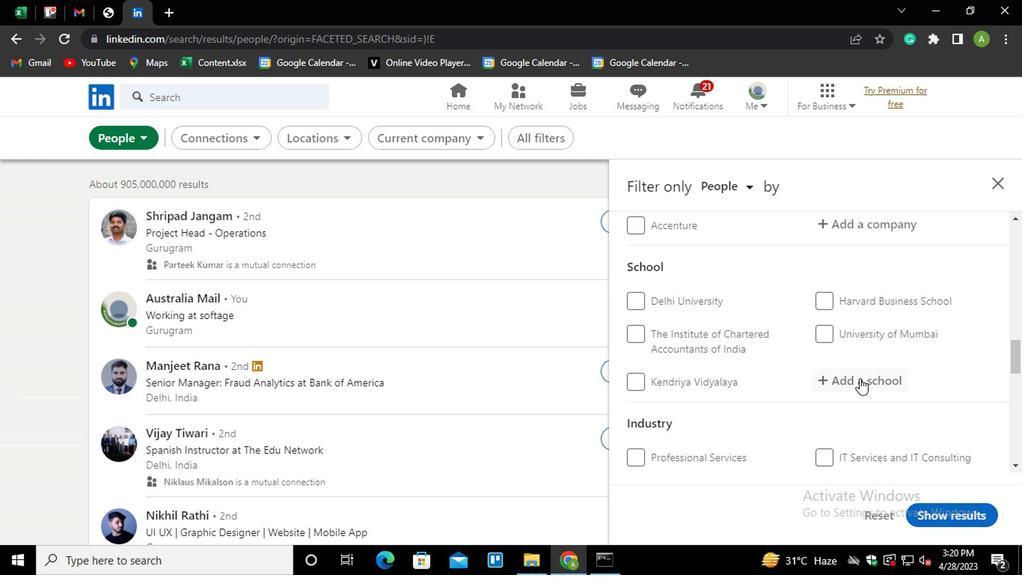 
Action: Mouse pressed left at (856, 373)
Screenshot: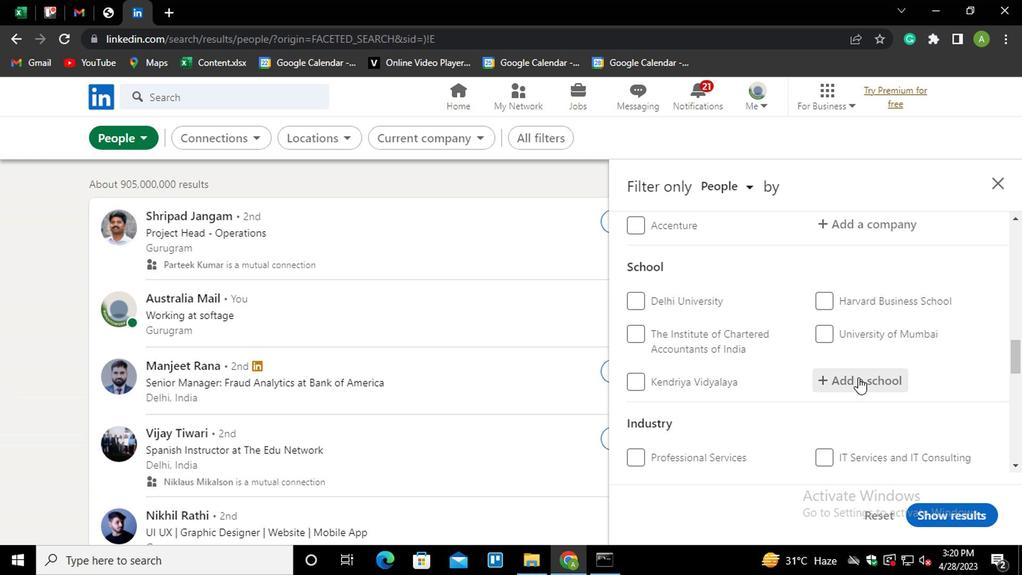 
Action: Mouse moved to (855, 373)
Screenshot: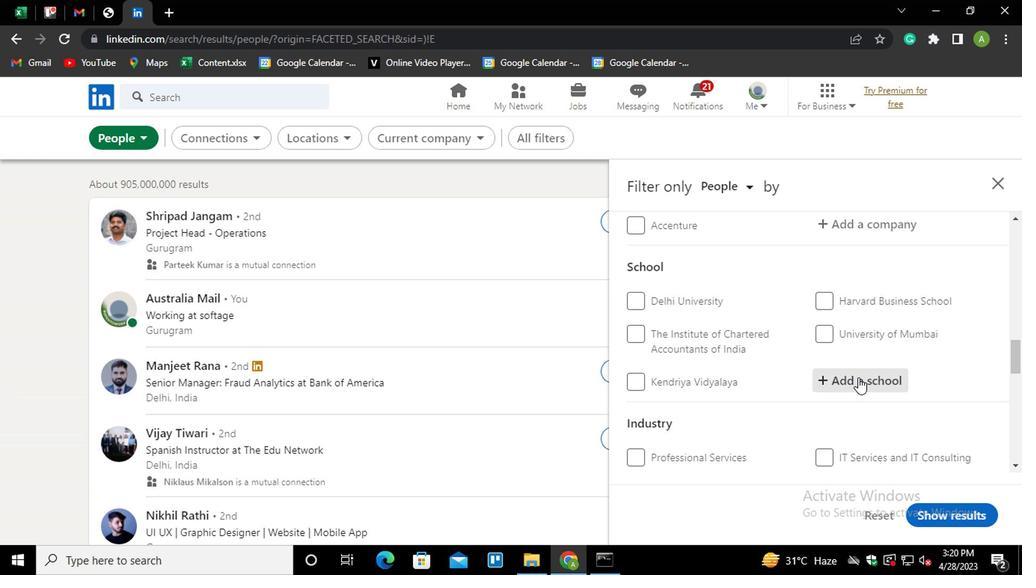 
Action: Key pressed <Key.shift>
Screenshot: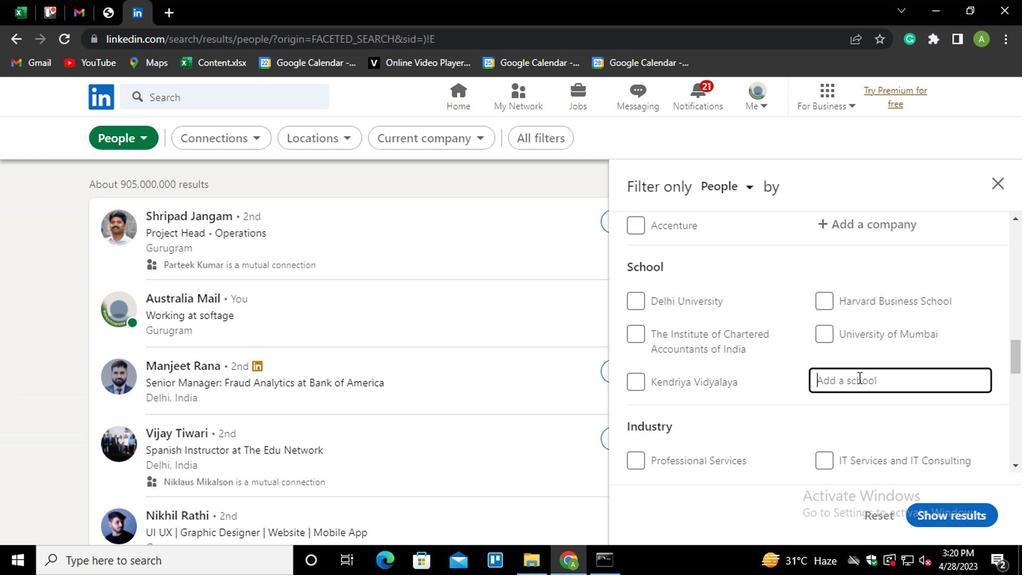 
Action: Mouse moved to (853, 373)
Screenshot: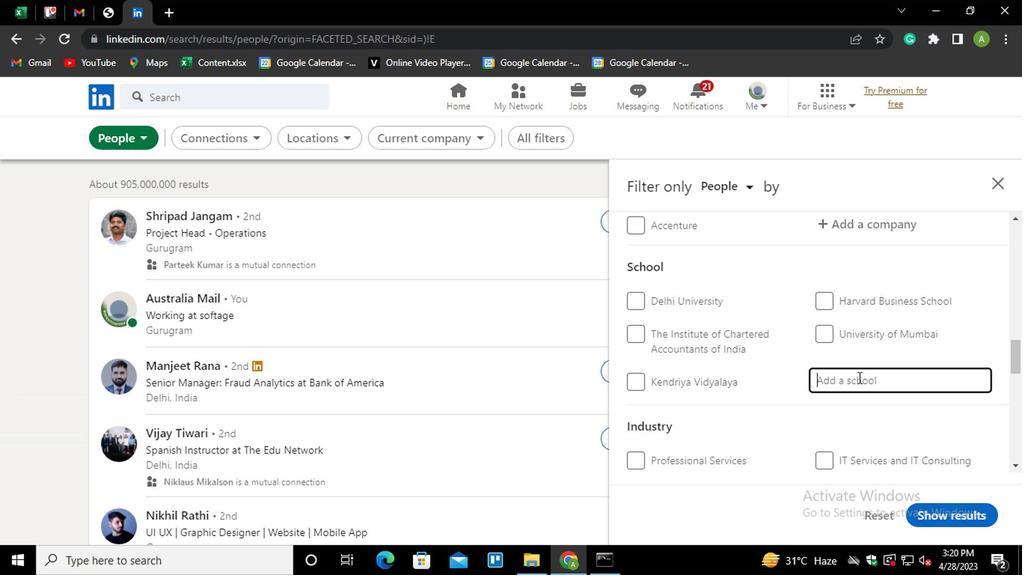 
Action: Key pressed DE
Screenshot: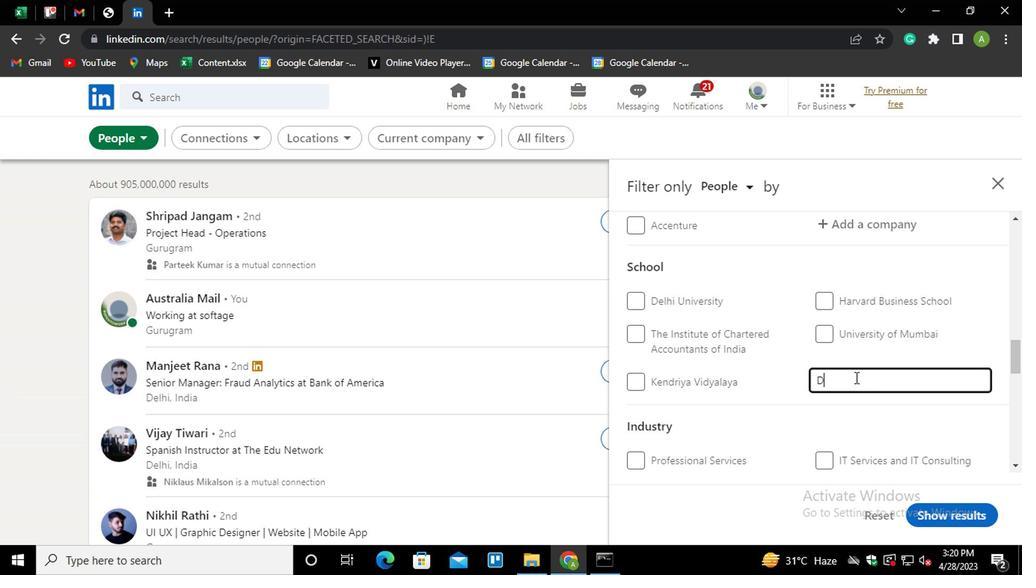 
Action: Mouse moved to (853, 373)
Screenshot: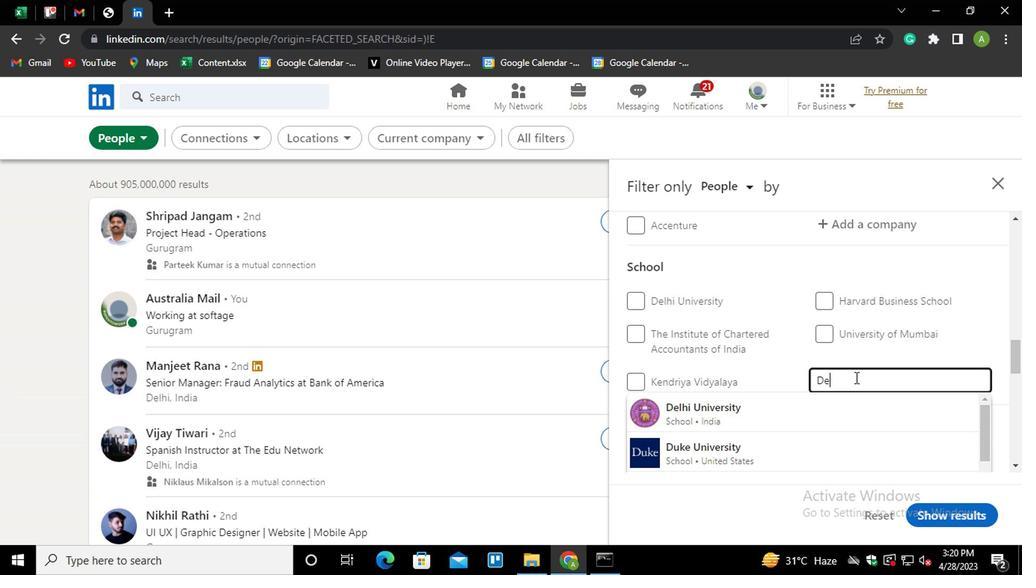 
Action: Key pressed LFI<Key.backspace><Key.backspace>H<Key.space><Key.backspace>I<Key.space>PUBLIC<Key.space>SCHOOL<Key.space>TAN<Key.backspace><Key.backspace><Key.backspace><Key.shift><Key.shift><Key.shift><Key.shift><Key.shift><Key.shift><Key.shift><Key.shift><Key.shift>RANCHI<Key.down><Key.enter>
Screenshot: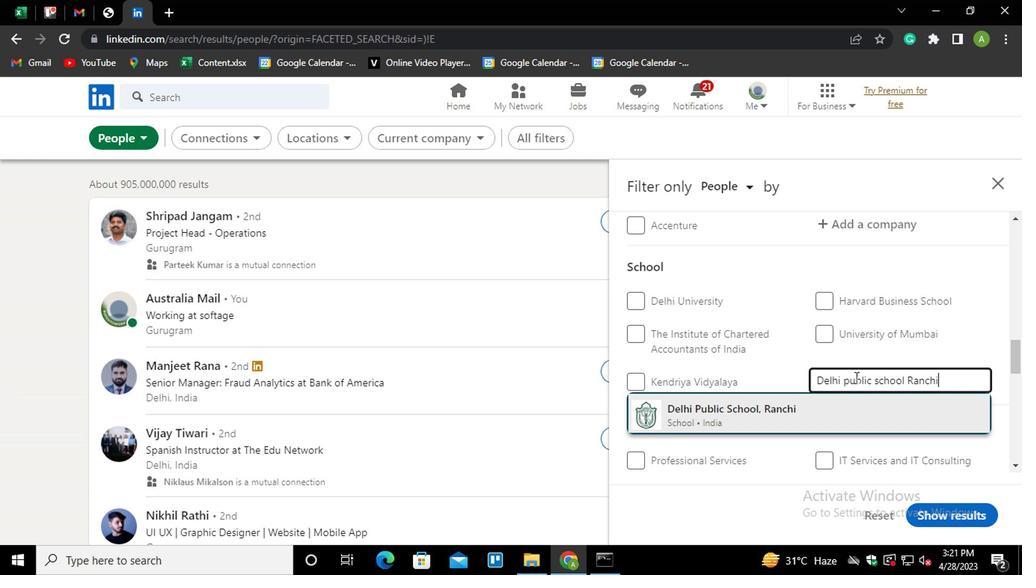 
Action: Mouse scrolled (853, 372) with delta (0, 0)
Screenshot: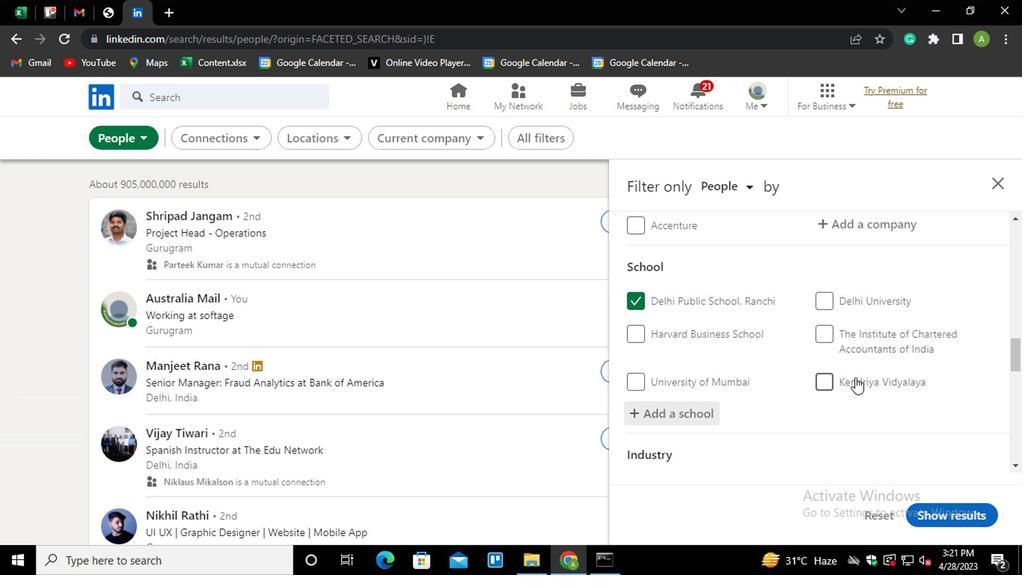 
Action: Mouse scrolled (853, 372) with delta (0, 0)
Screenshot: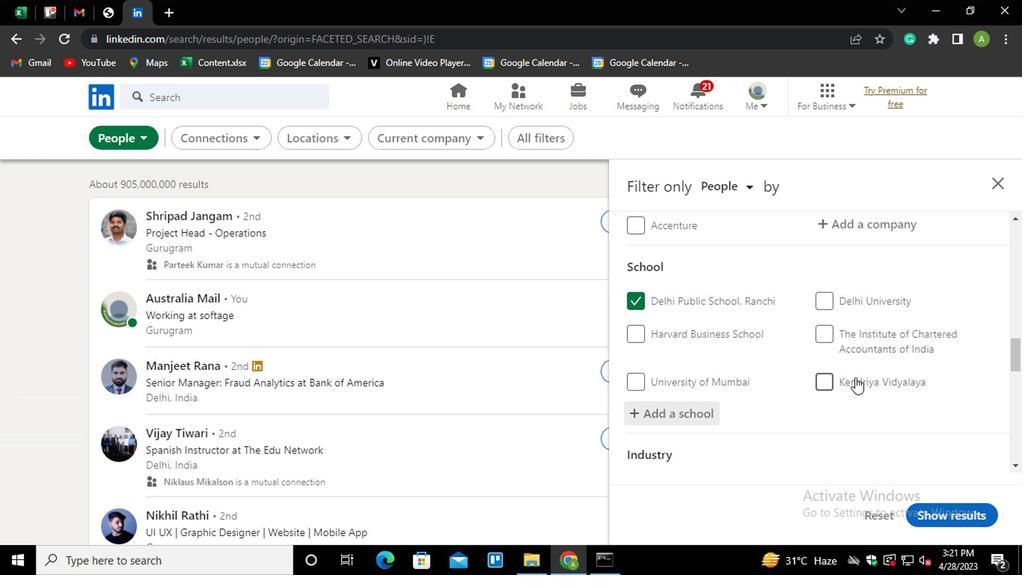 
Action: Mouse scrolled (853, 372) with delta (0, 0)
Screenshot: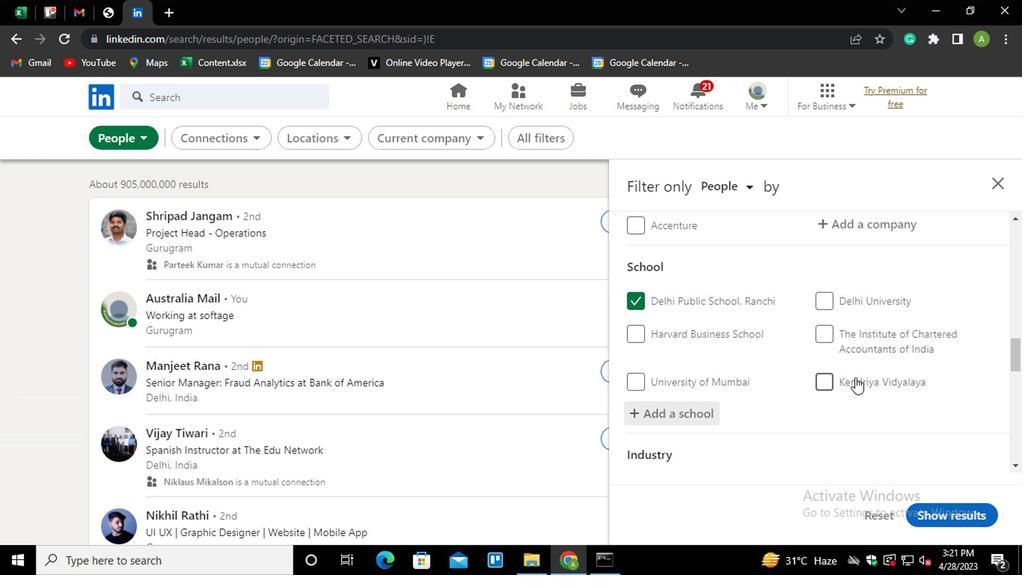 
Action: Mouse scrolled (853, 372) with delta (0, 0)
Screenshot: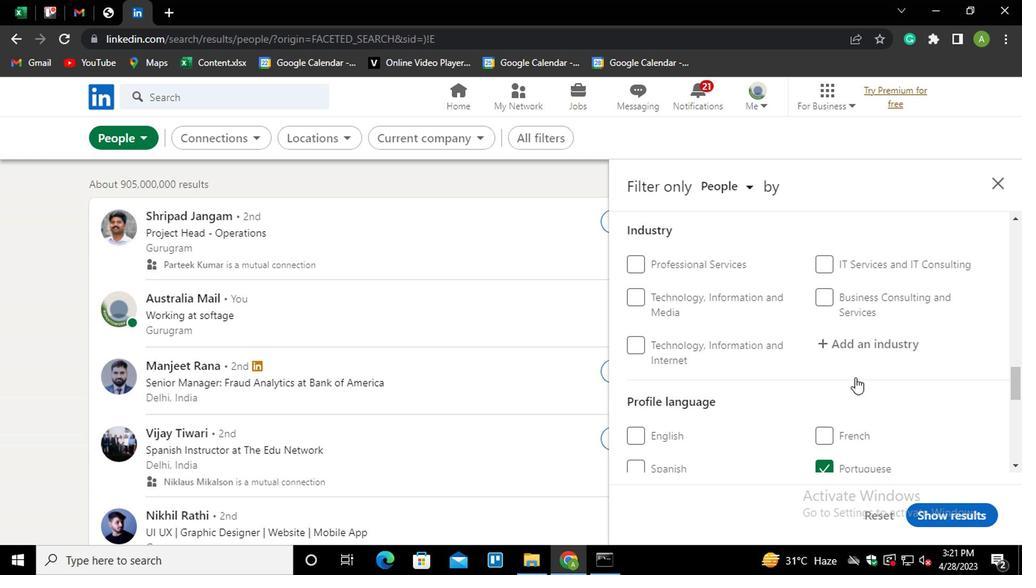 
Action: Mouse scrolled (853, 374) with delta (0, 1)
Screenshot: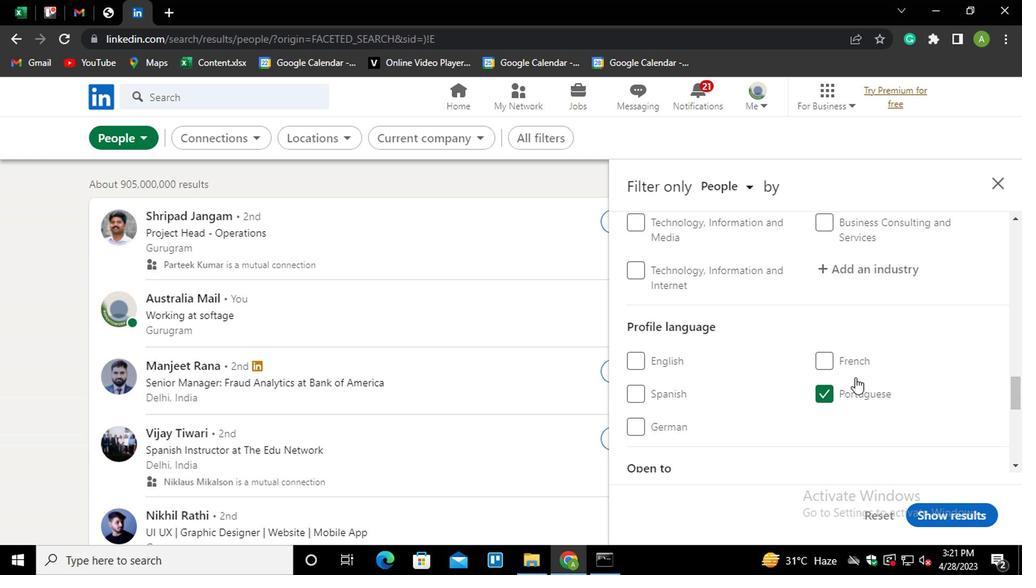 
Action: Mouse moved to (835, 346)
Screenshot: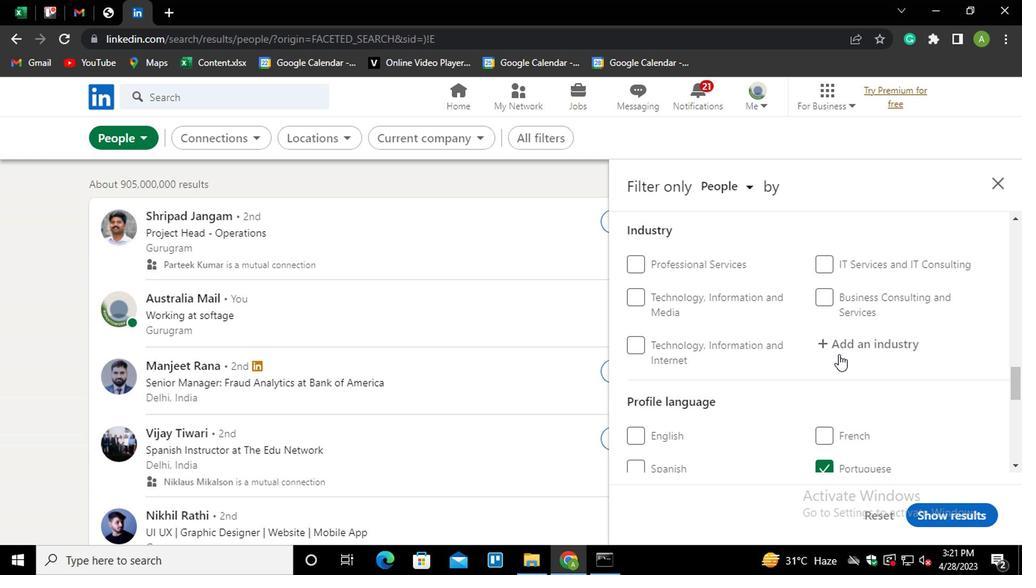 
Action: Mouse pressed left at (835, 346)
Screenshot: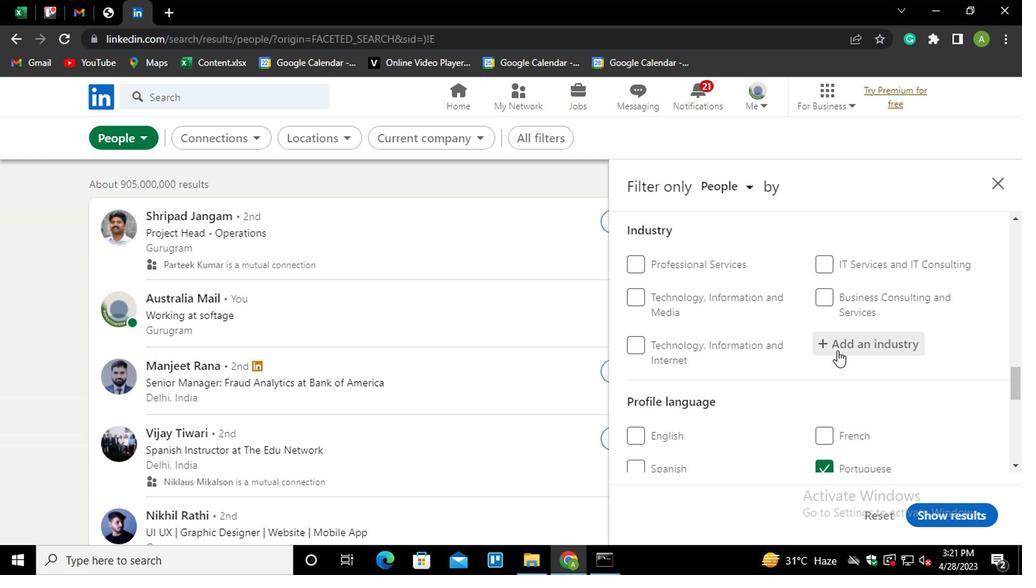 
Action: Mouse moved to (844, 341)
Screenshot: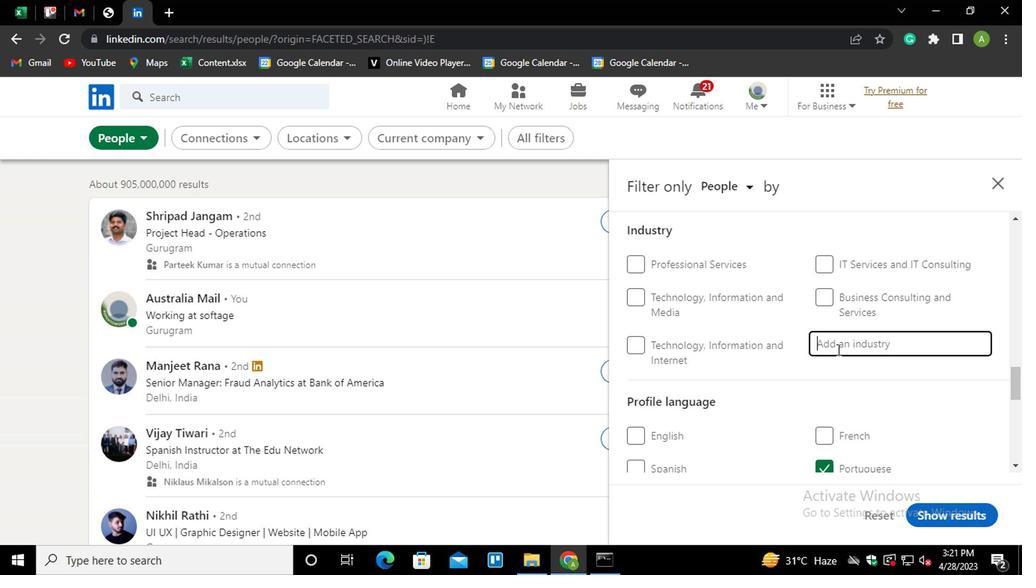 
Action: Mouse pressed left at (844, 341)
Screenshot: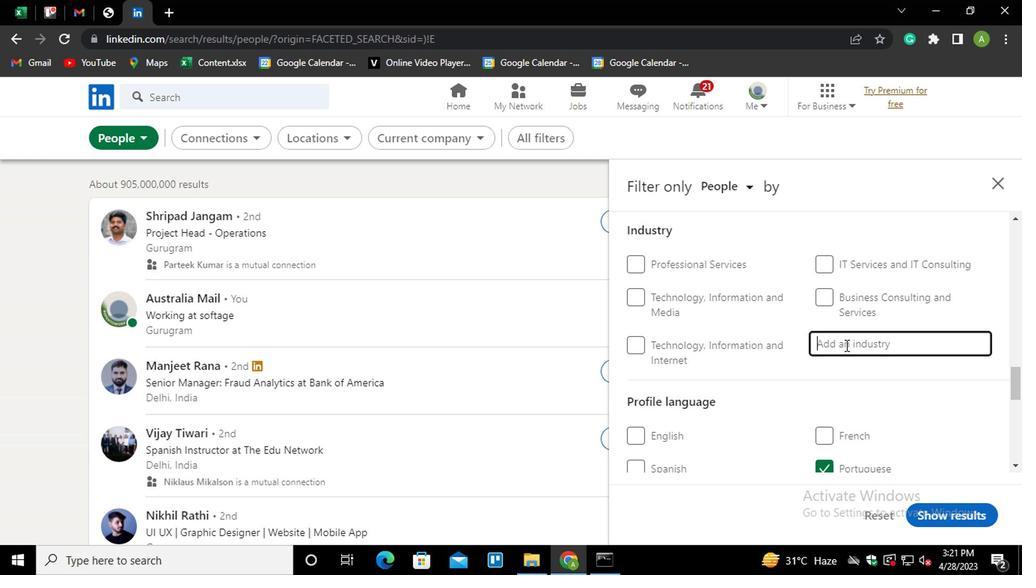
Action: Key pressed <Key.shift>PHOTOG<Key.down><Key.enter>
Screenshot: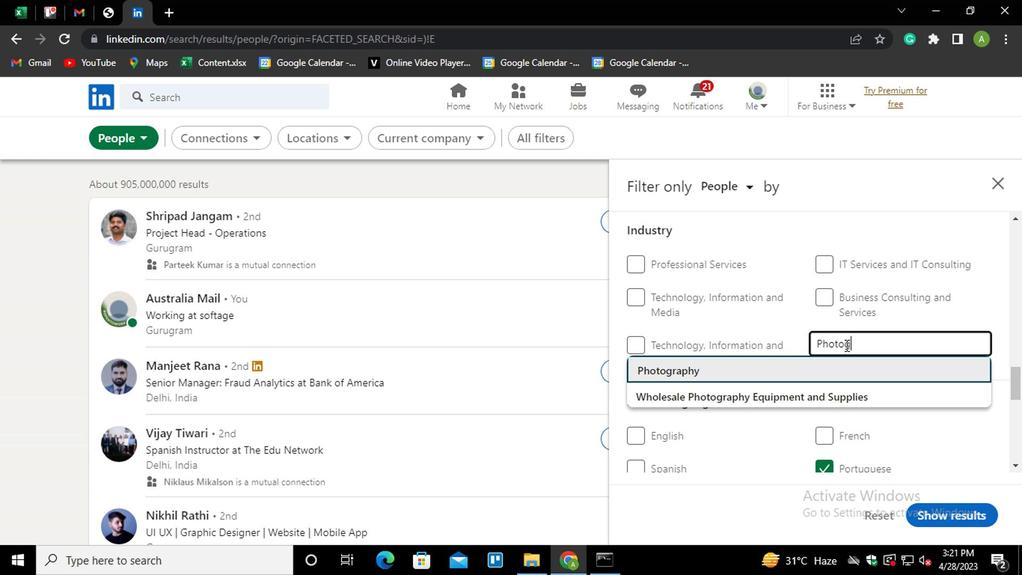 
Action: Mouse scrolled (844, 342) with delta (0, 1)
Screenshot: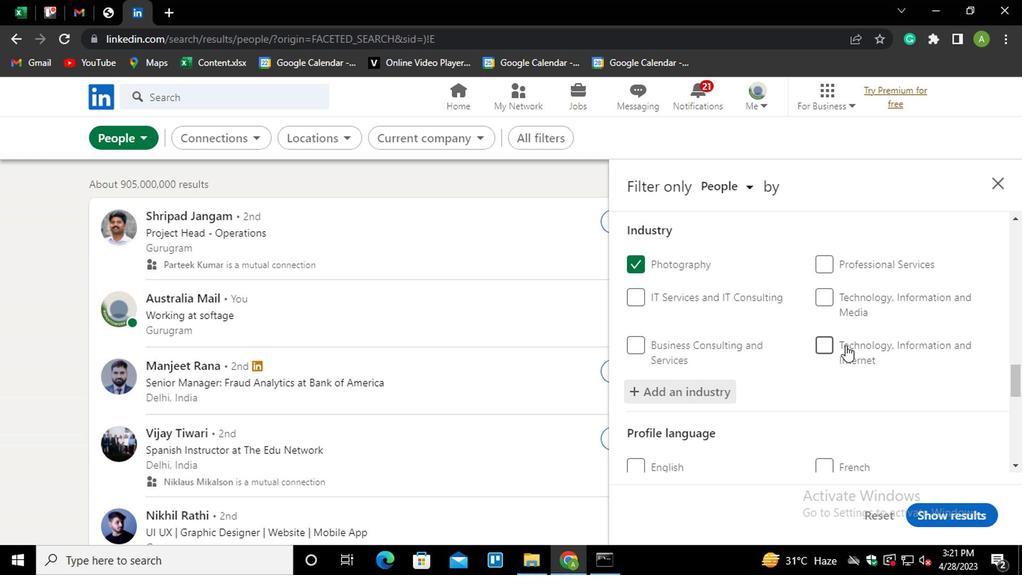 
Action: Mouse scrolled (844, 341) with delta (0, 0)
Screenshot: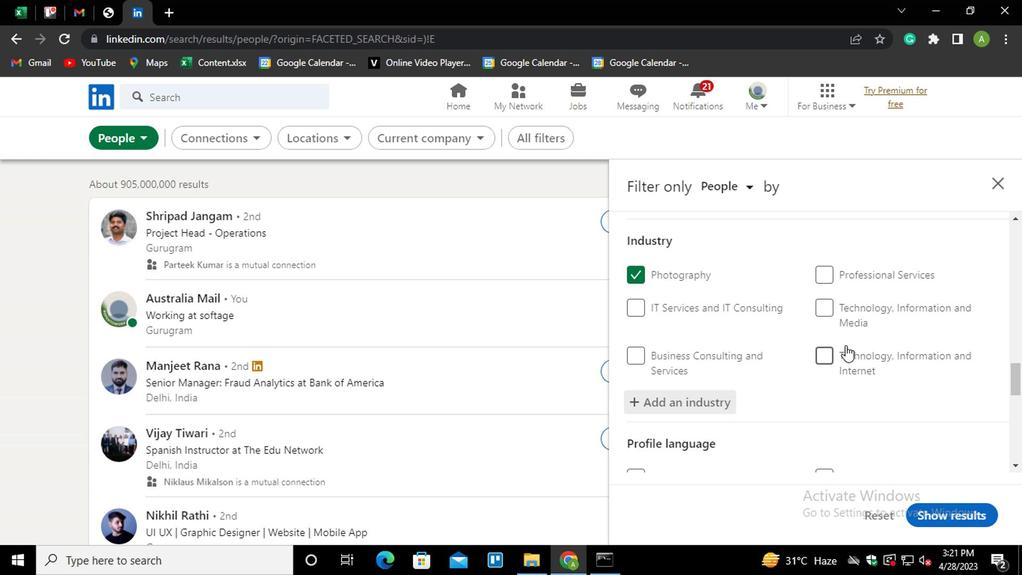 
Action: Mouse scrolled (844, 341) with delta (0, 0)
Screenshot: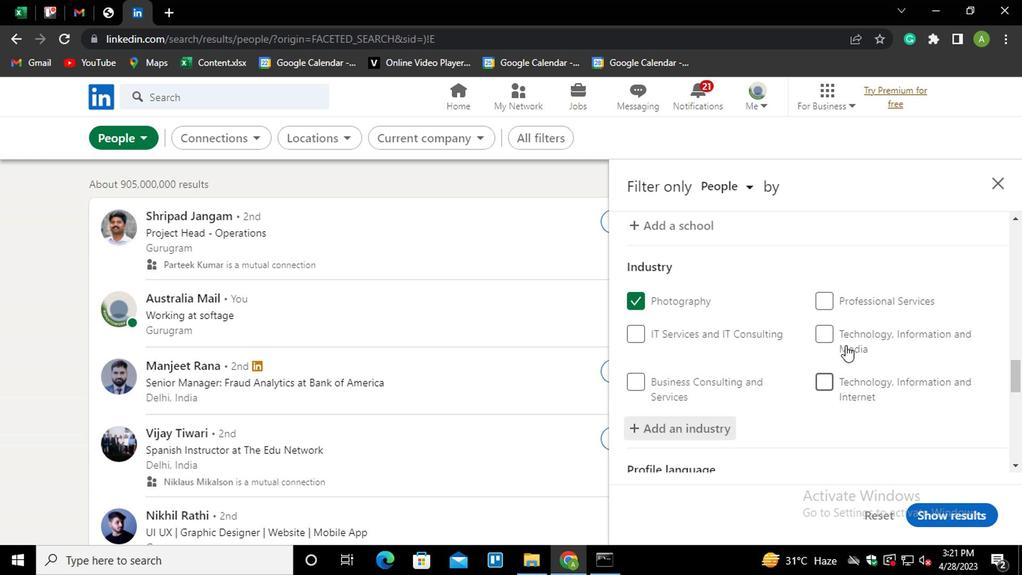 
Action: Mouse scrolled (844, 341) with delta (0, 0)
Screenshot: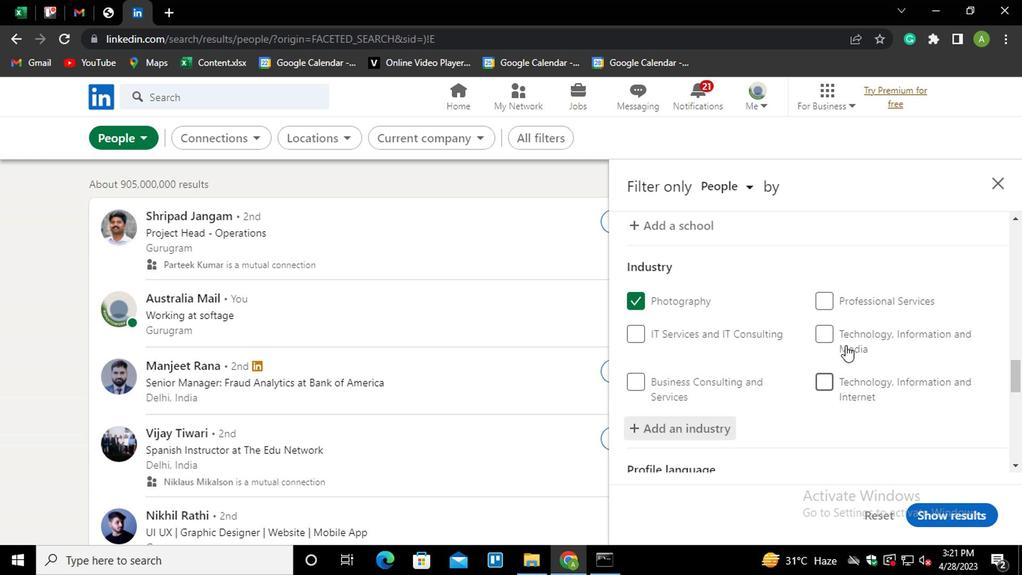 
Action: Mouse scrolled (844, 341) with delta (0, 0)
Screenshot: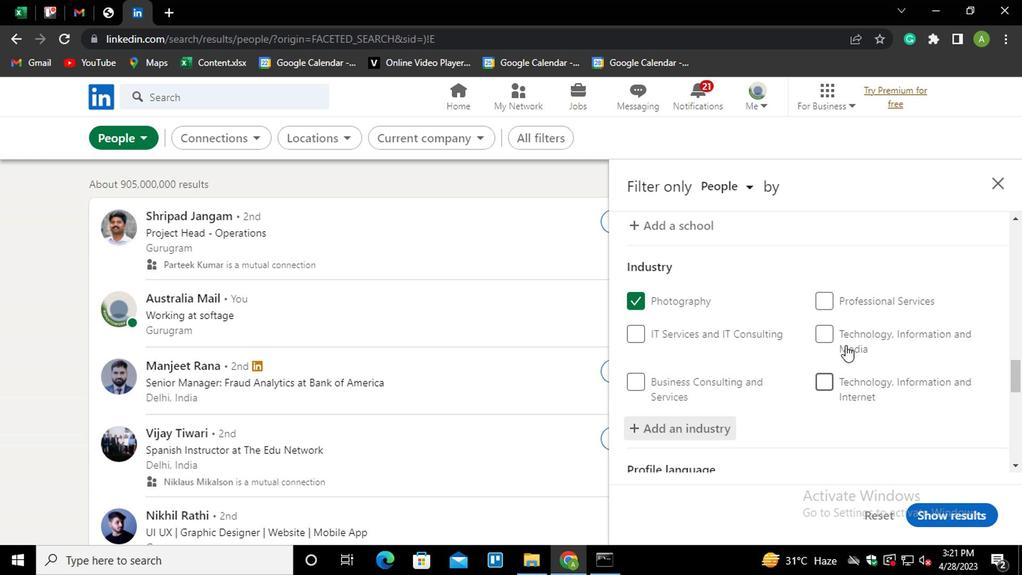 
Action: Mouse scrolled (844, 341) with delta (0, 0)
Screenshot: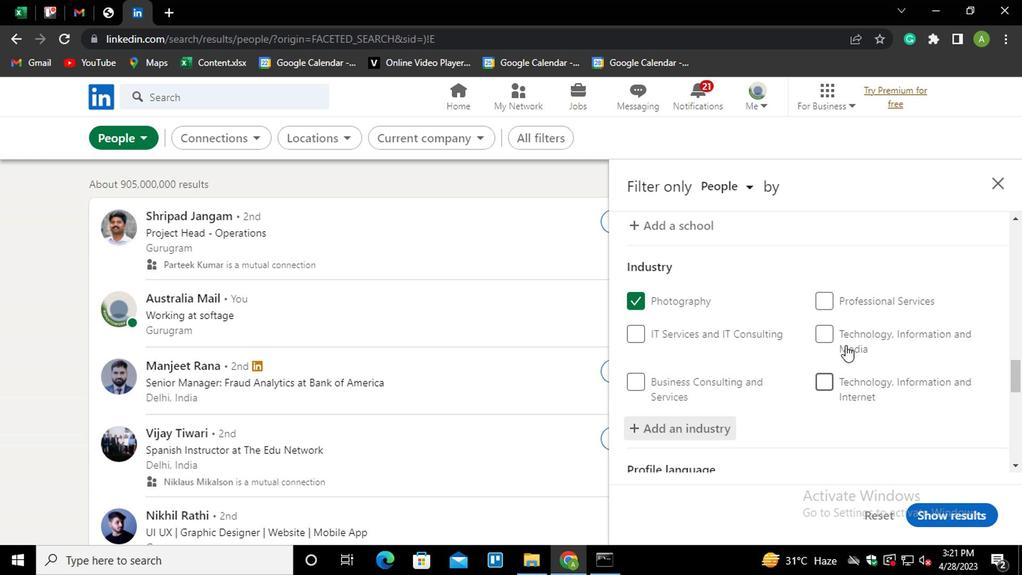 
Action: Mouse scrolled (844, 341) with delta (0, 0)
Screenshot: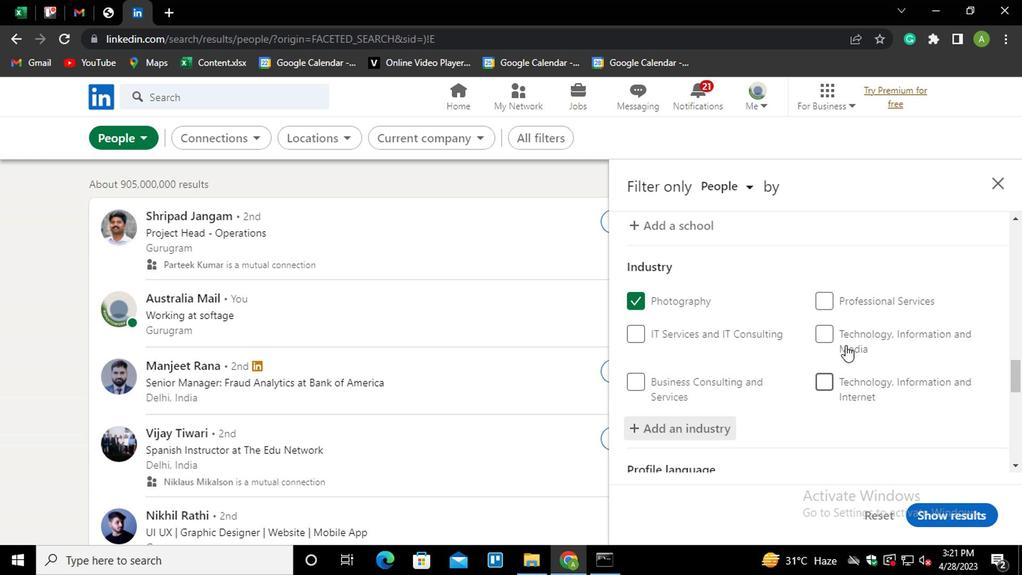 
Action: Mouse moved to (845, 387)
Screenshot: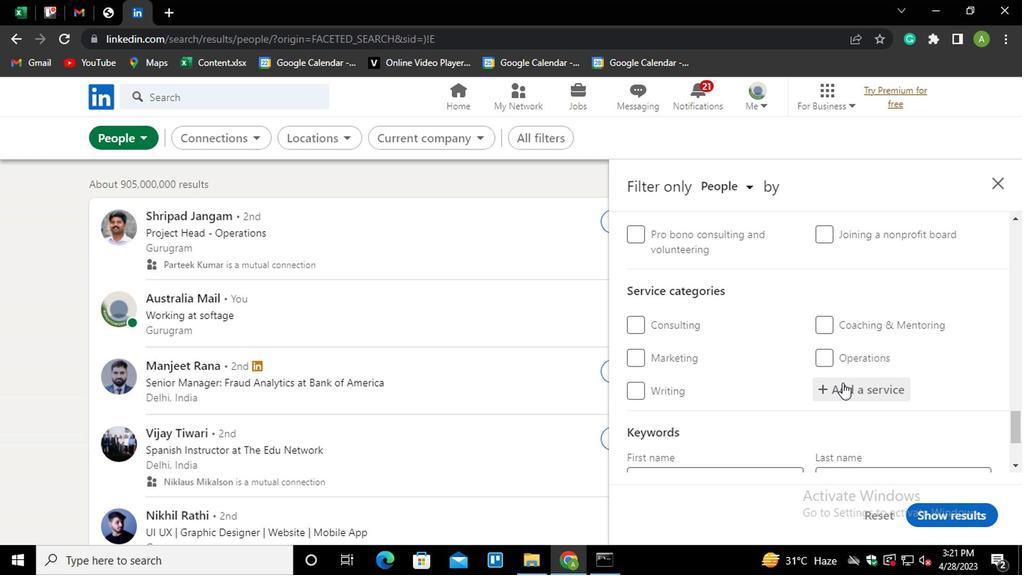 
Action: Mouse pressed left at (845, 387)
Screenshot: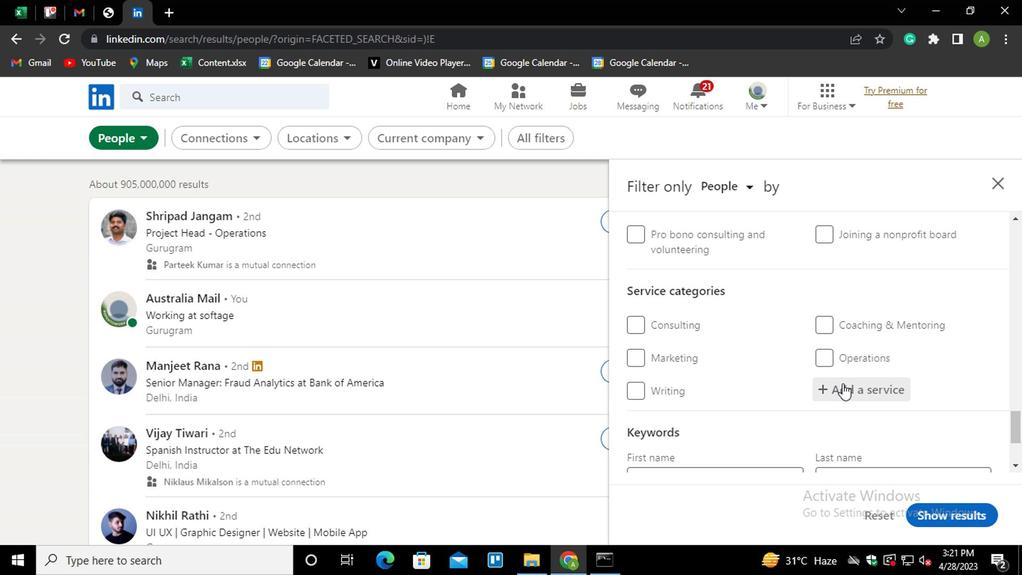 
Action: Mouse moved to (845, 387)
Screenshot: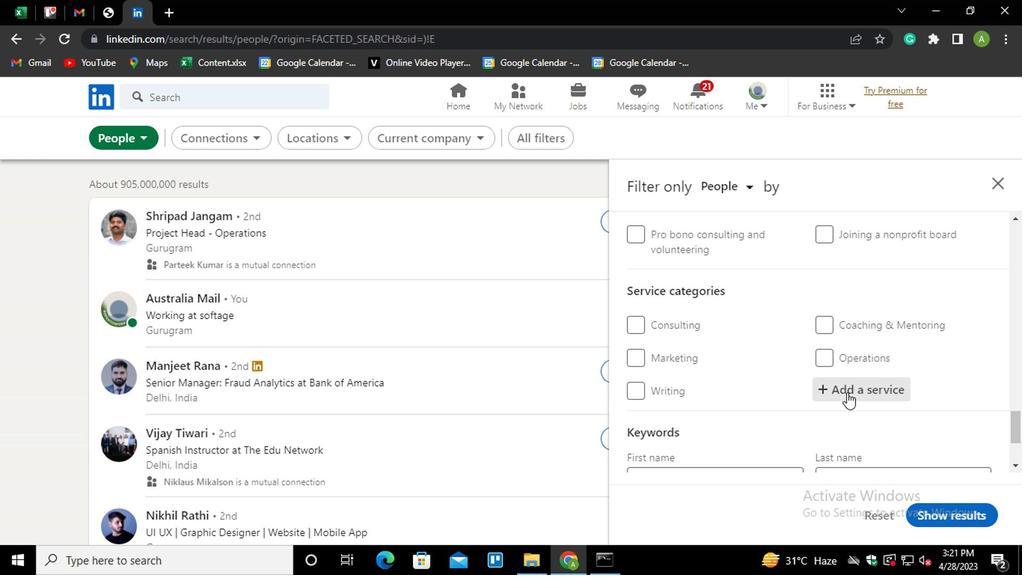 
Action: Key pressed <Key.shift>COP<Key.down><Key.enter>
Screenshot: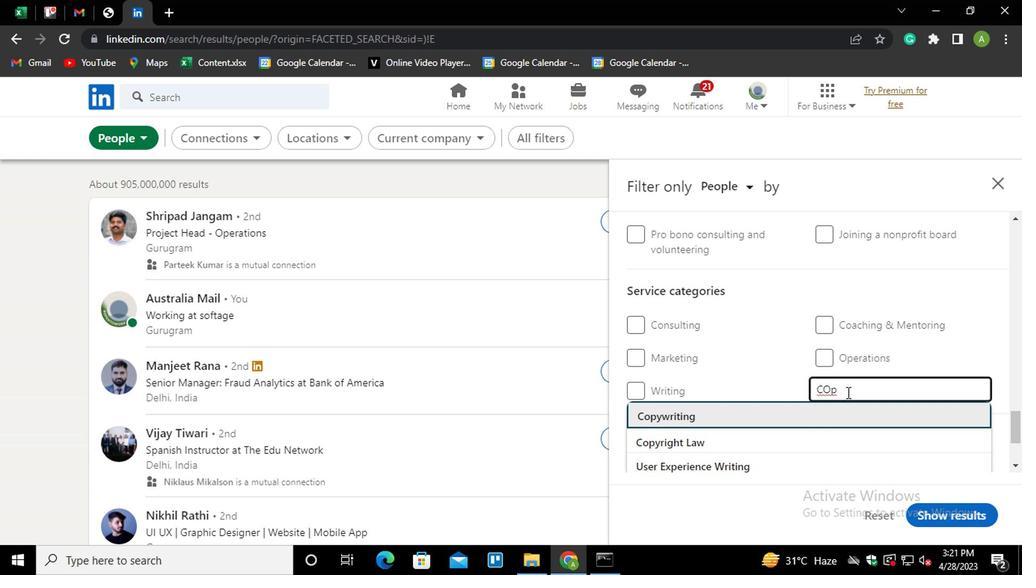 
Action: Mouse scrolled (845, 387) with delta (0, 0)
Screenshot: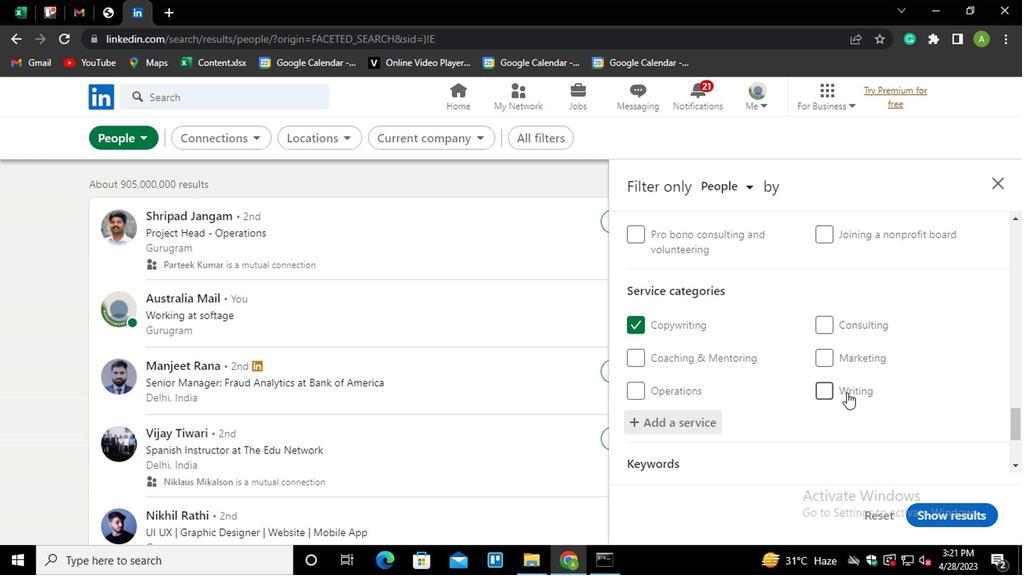 
Action: Mouse scrolled (845, 387) with delta (0, 0)
Screenshot: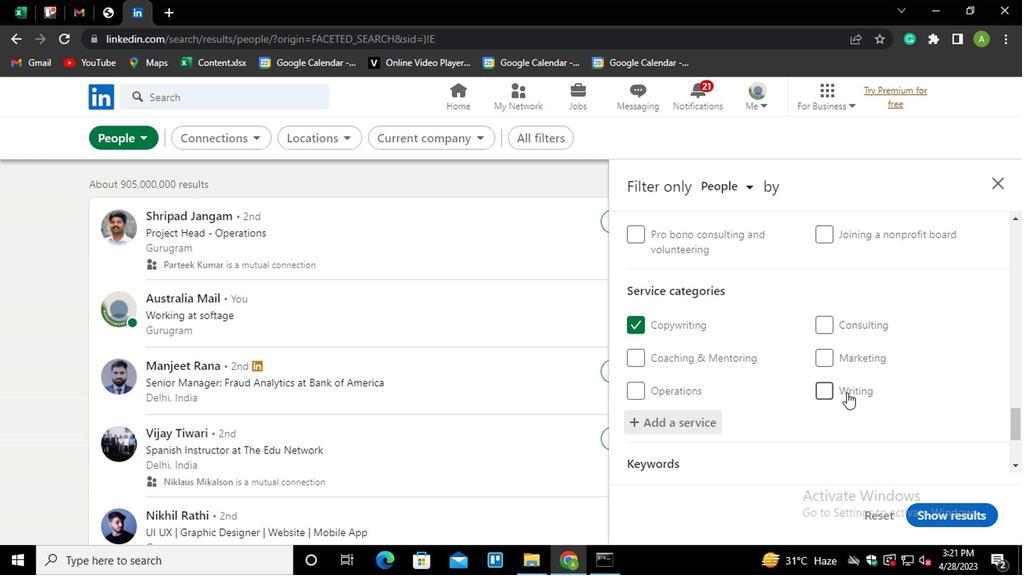 
Action: Mouse scrolled (845, 387) with delta (0, 0)
Screenshot: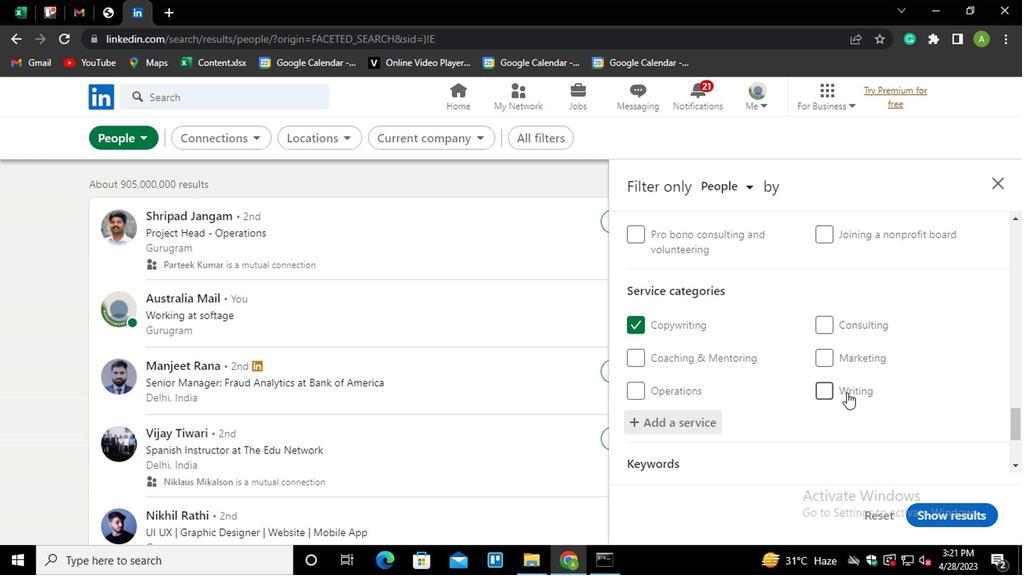 
Action: Mouse moved to (752, 404)
Screenshot: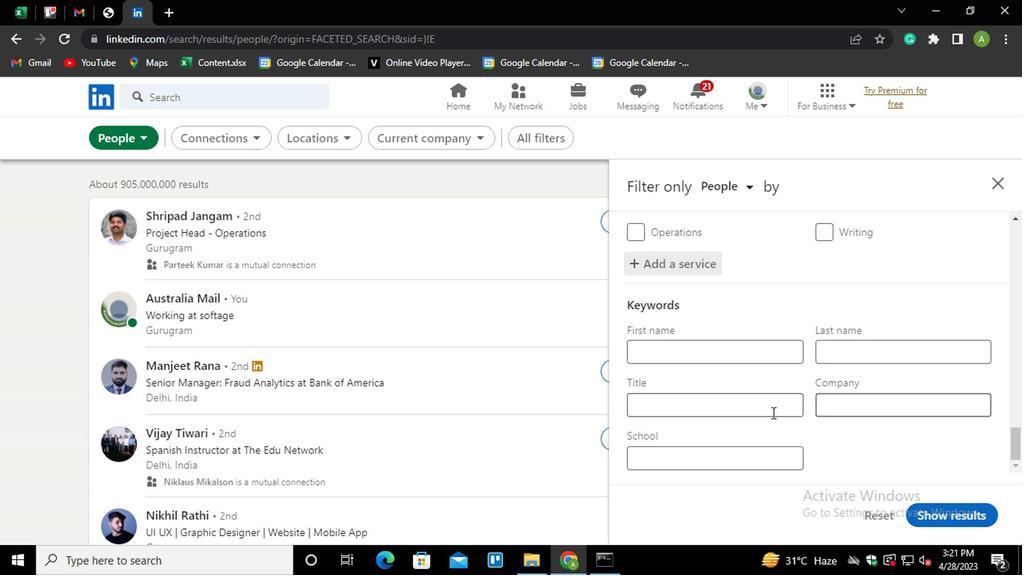 
Action: Mouse pressed left at (752, 404)
Screenshot: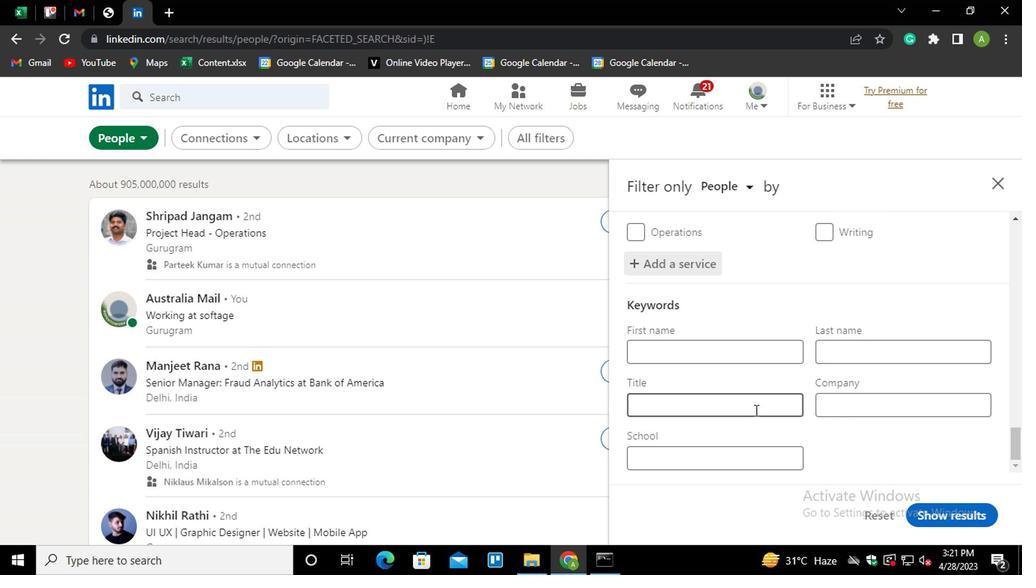 
Action: Key pressed <Key.shift>DIRECTOR<Key.space>OF<Key.space><Key.shift>FIRST<Key.space><Key.shift>IMPRESSIONS
Screenshot: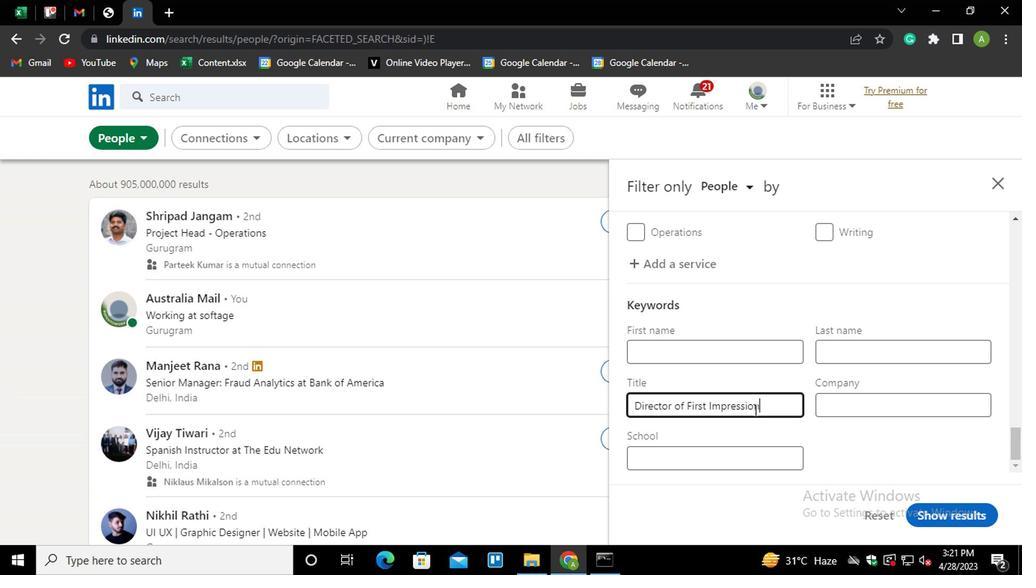 
Action: Mouse moved to (920, 436)
Screenshot: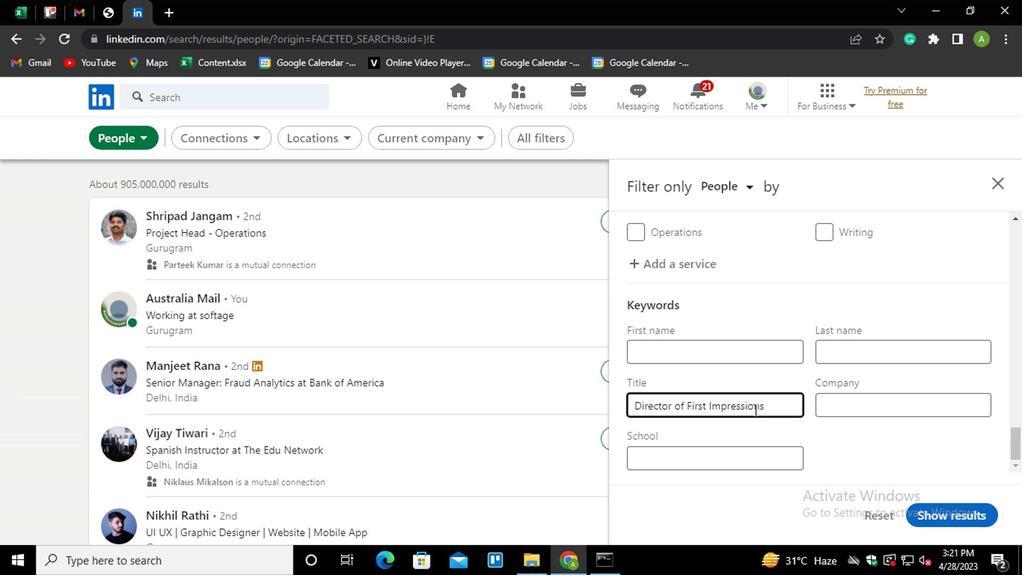 
Action: Mouse pressed left at (920, 436)
Screenshot: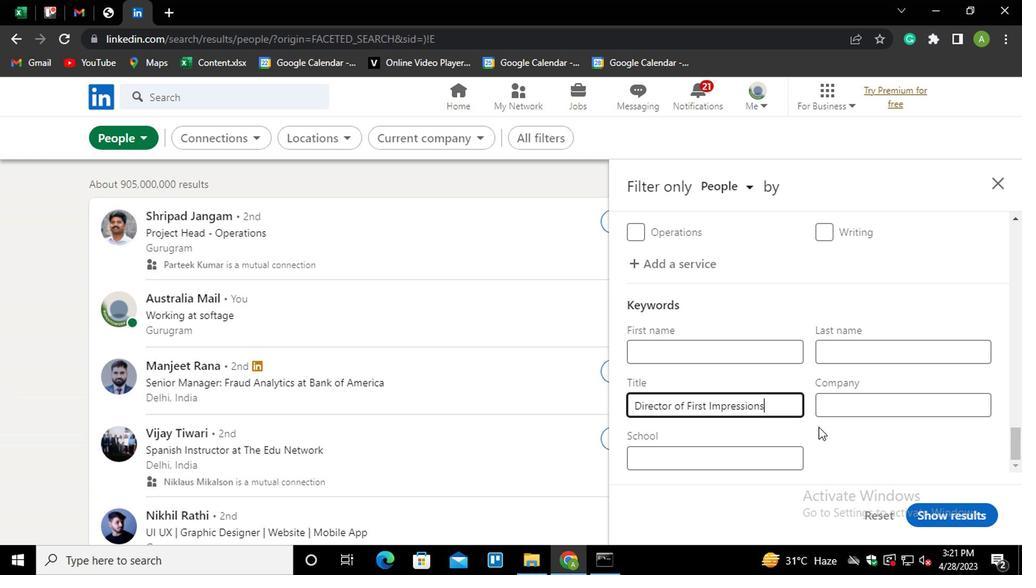 
Action: Mouse moved to (947, 503)
Screenshot: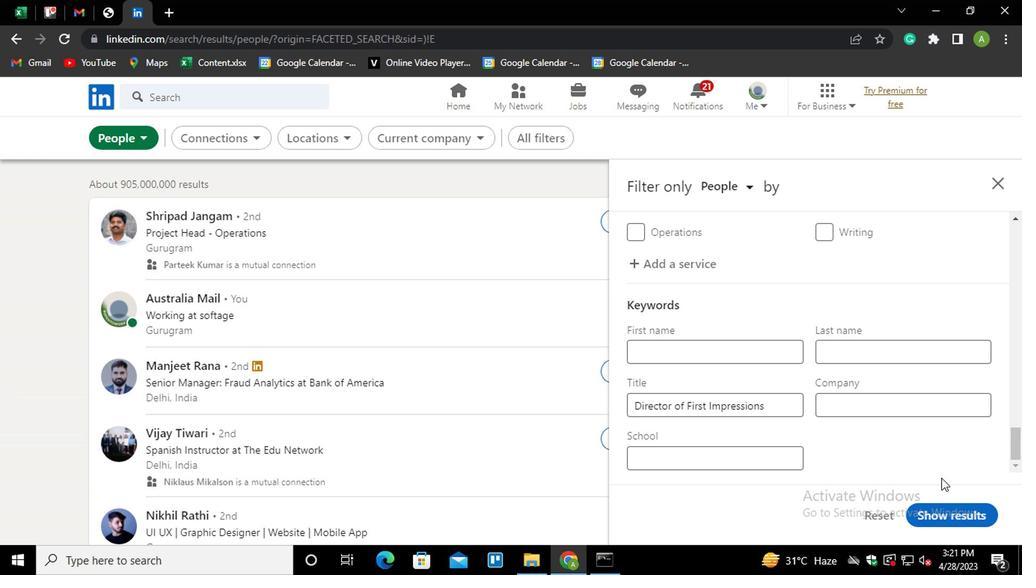 
Action: Mouse pressed left at (947, 503)
Screenshot: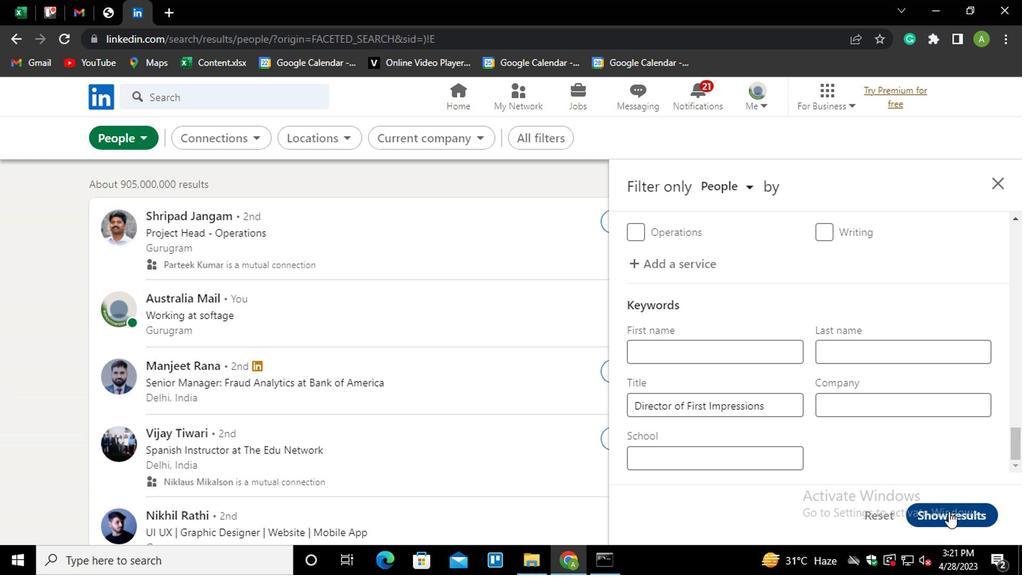 
